Task: Create a sub task Gather and Analyse Requirements for the task  Improve app security and data encryption in the project TrendSetter , assign it to team member softage.6@softage.net and update the status of the sub task to  Off Track , set the priority of the sub task to High.
Action: Mouse moved to (75, 271)
Screenshot: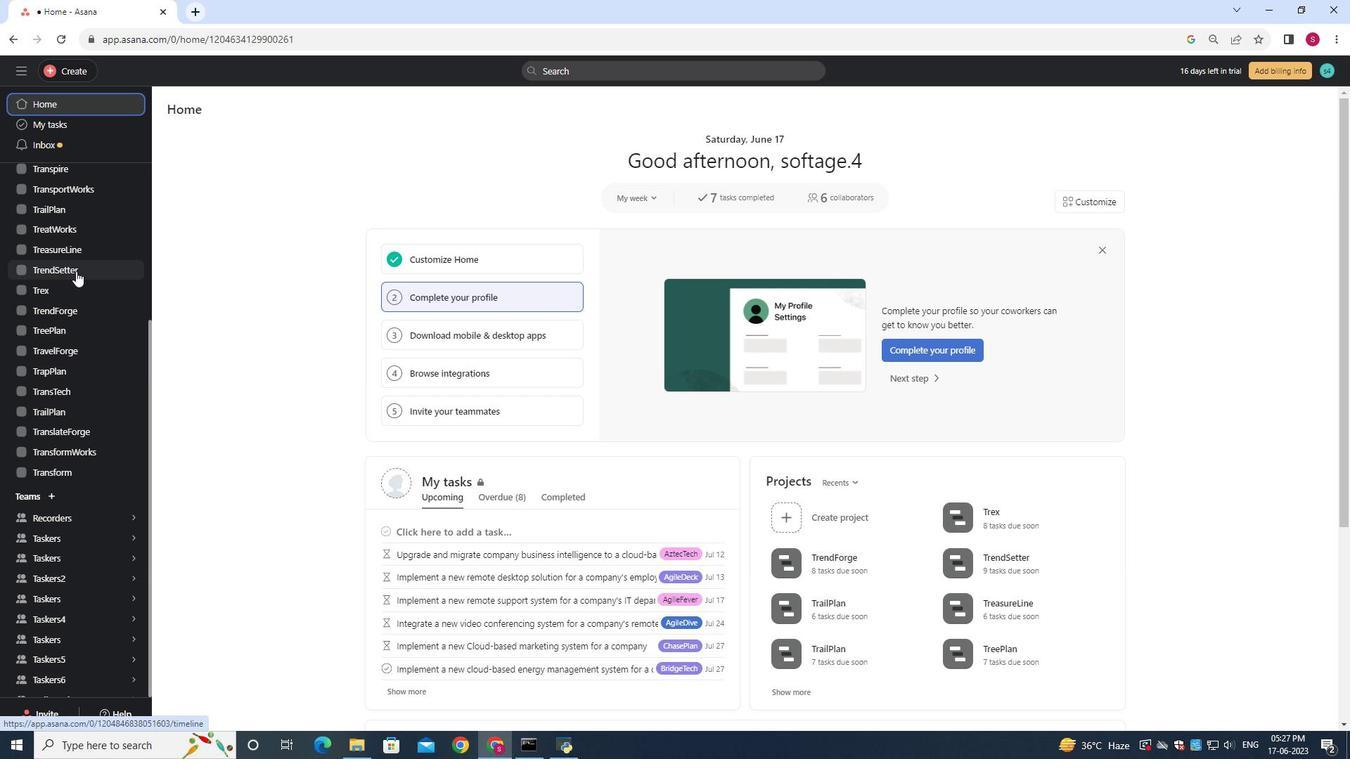 
Action: Mouse pressed left at (75, 271)
Screenshot: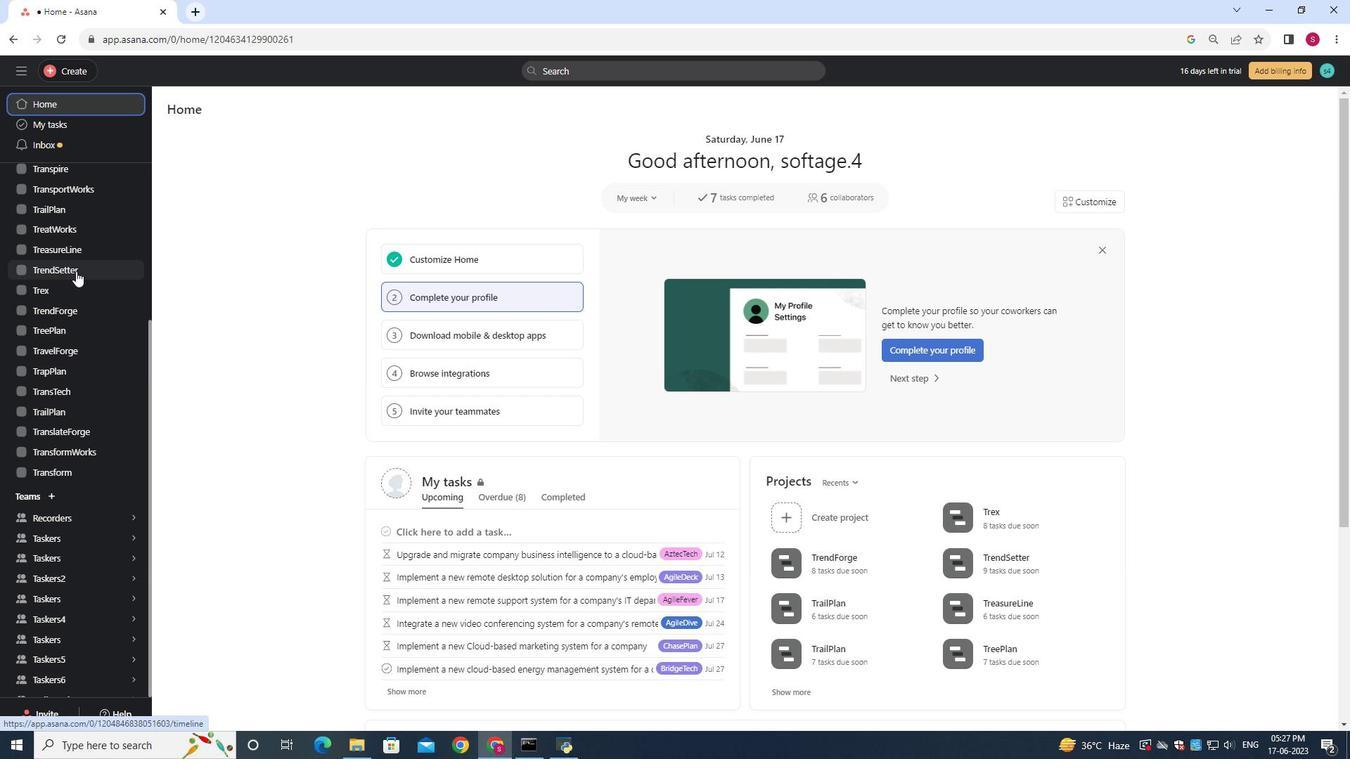 
Action: Mouse moved to (505, 309)
Screenshot: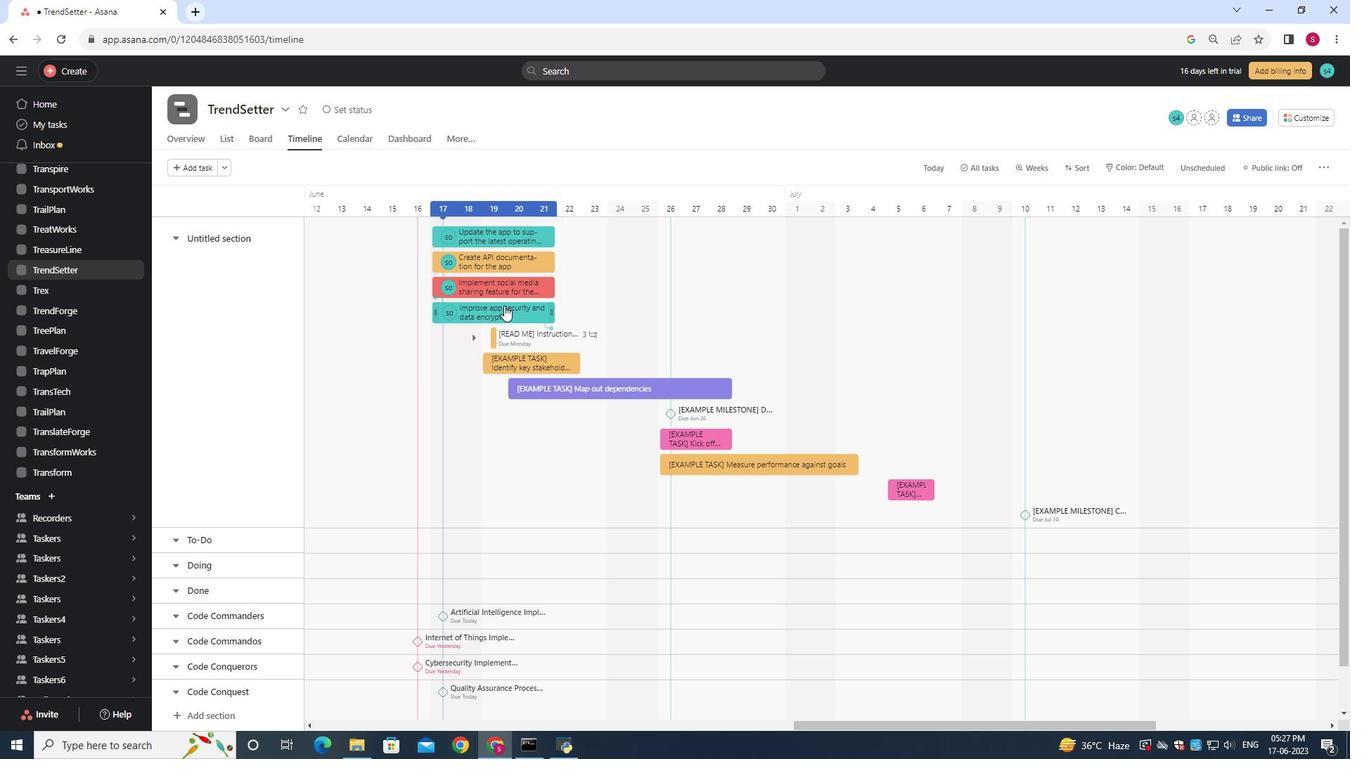
Action: Mouse pressed left at (505, 309)
Screenshot: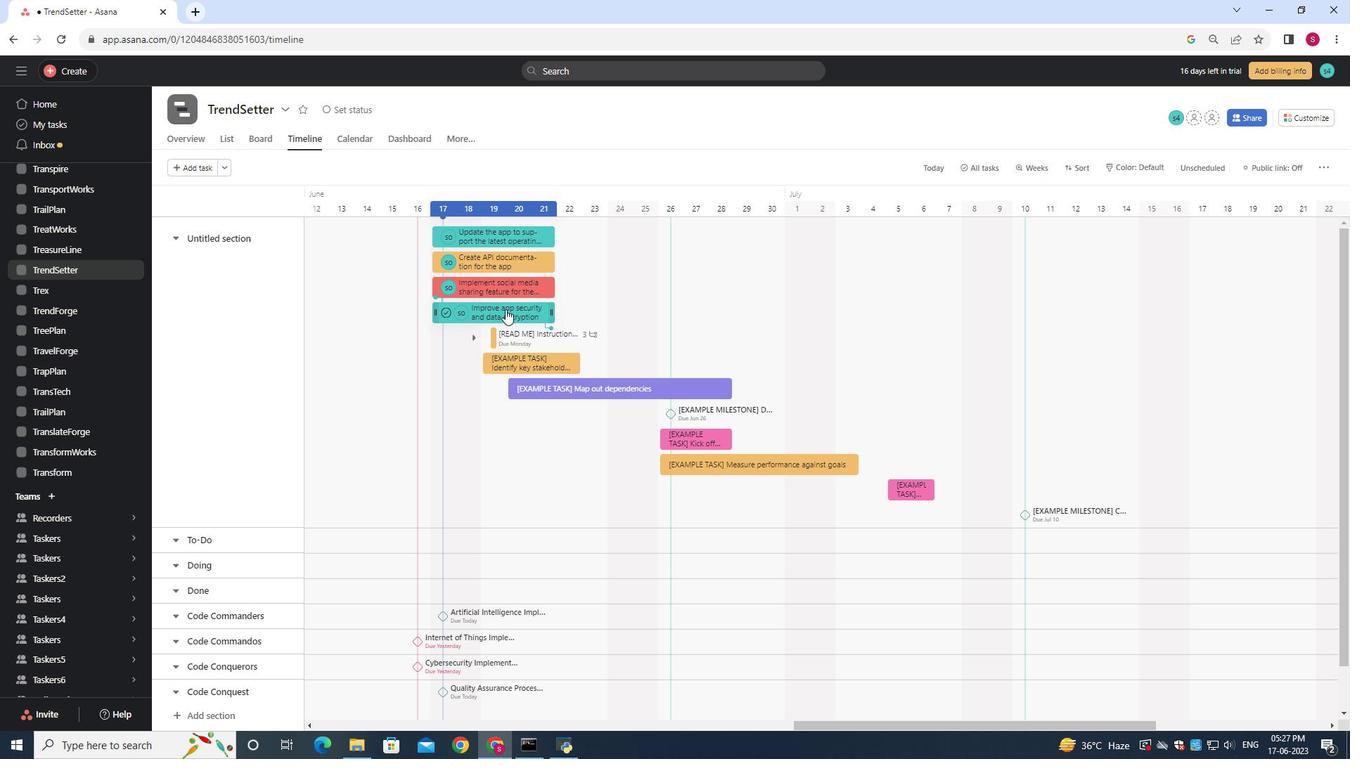 
Action: Mouse moved to (1083, 384)
Screenshot: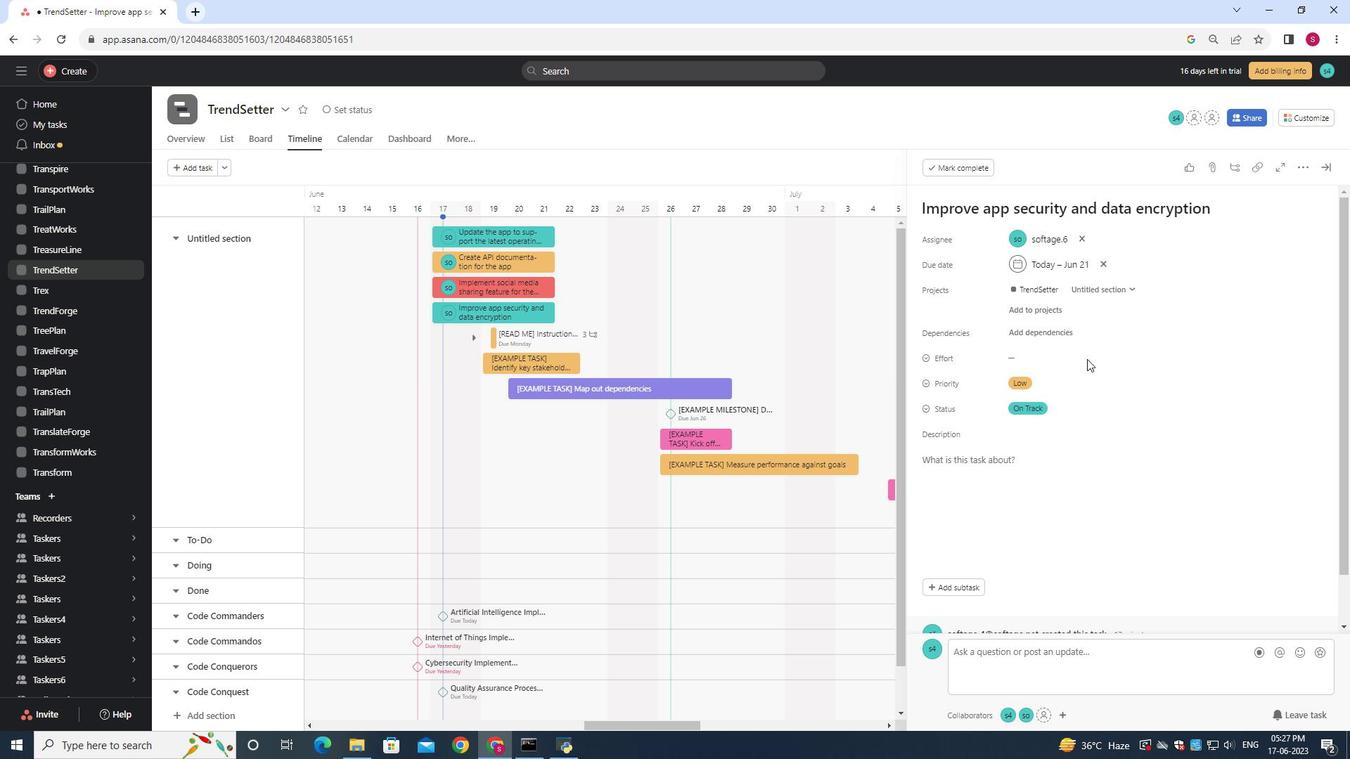 
Action: Mouse scrolled (1083, 383) with delta (0, 0)
Screenshot: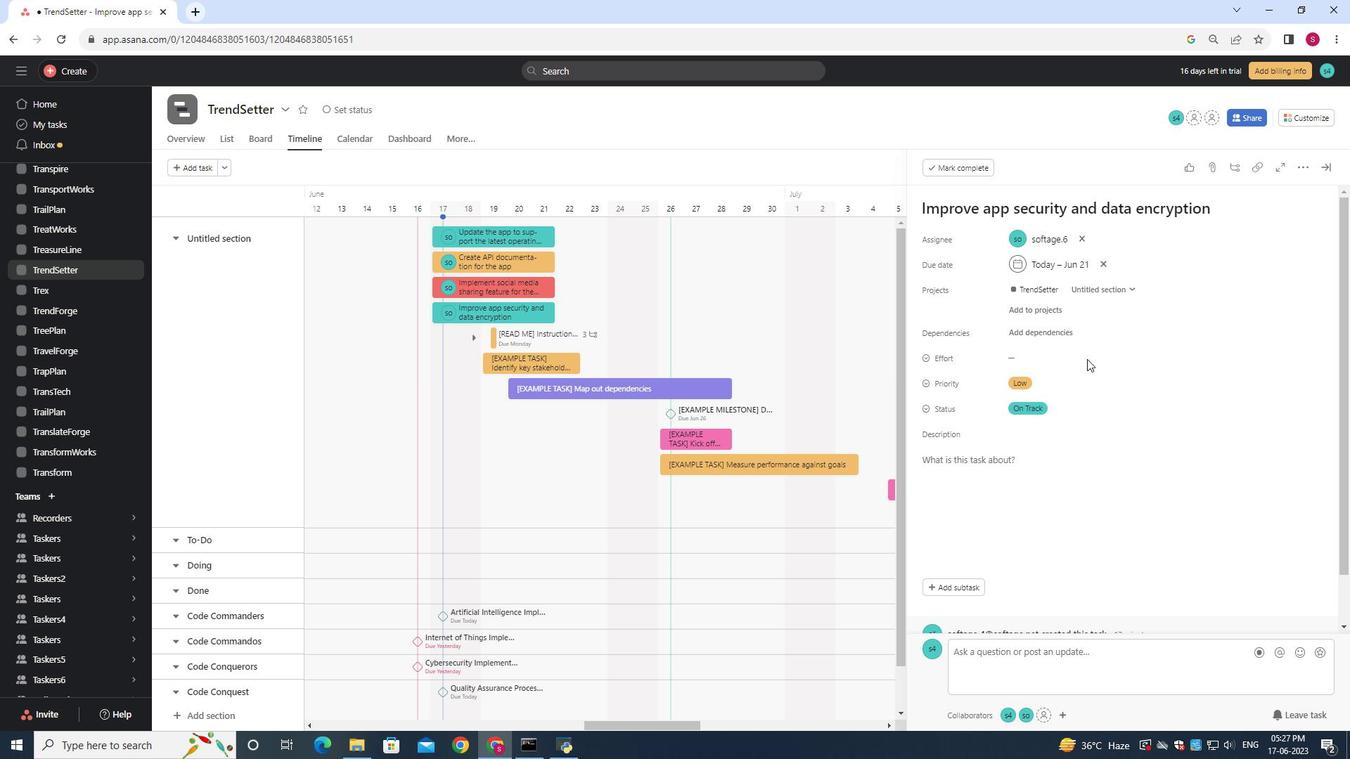 
Action: Mouse moved to (1082, 389)
Screenshot: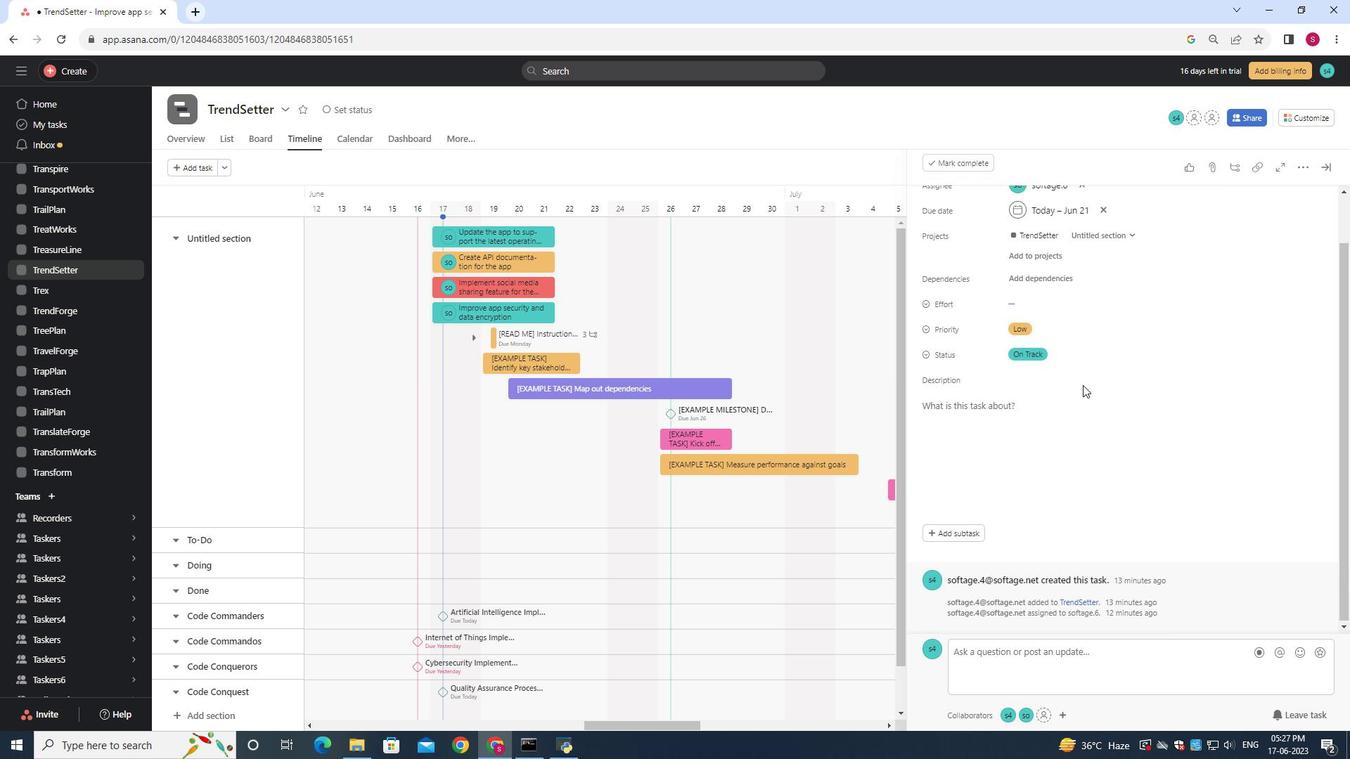 
Action: Mouse scrolled (1083, 386) with delta (0, 0)
Screenshot: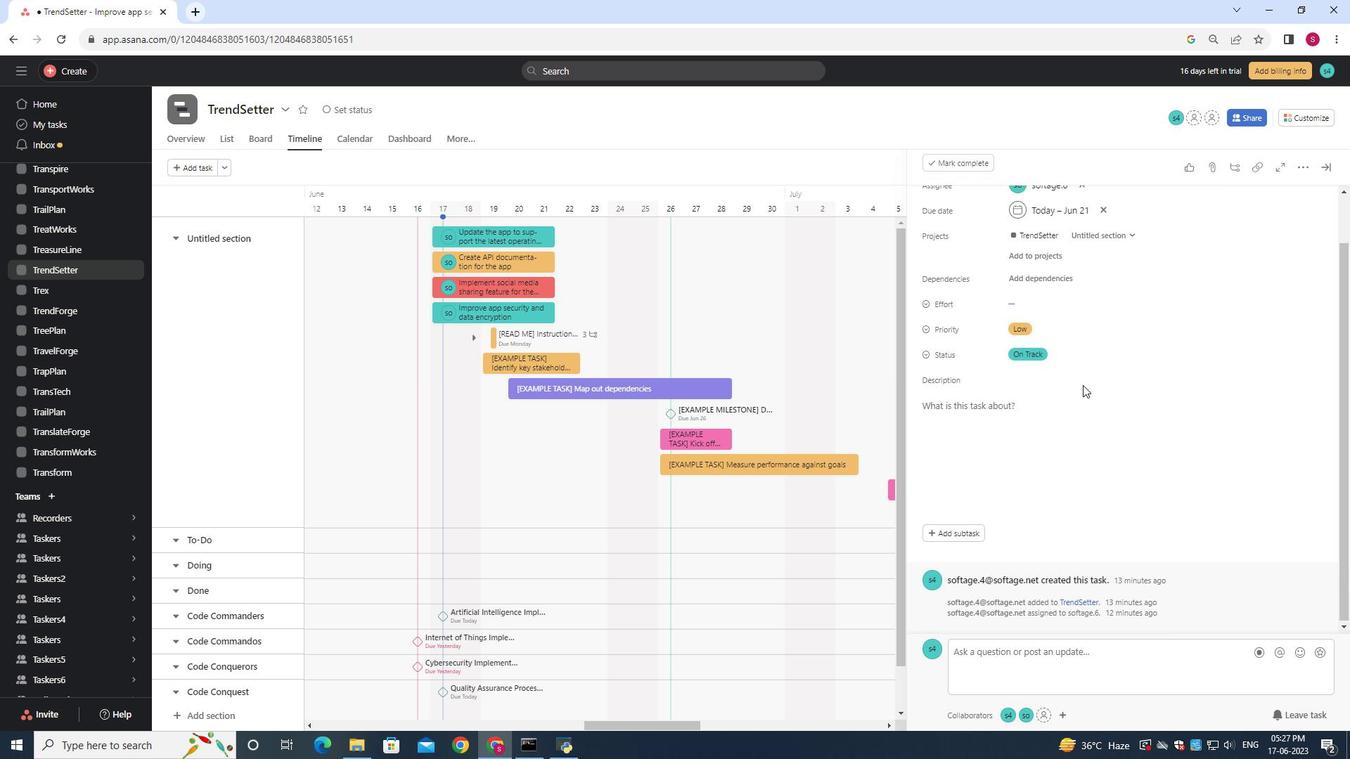 
Action: Mouse moved to (1082, 389)
Screenshot: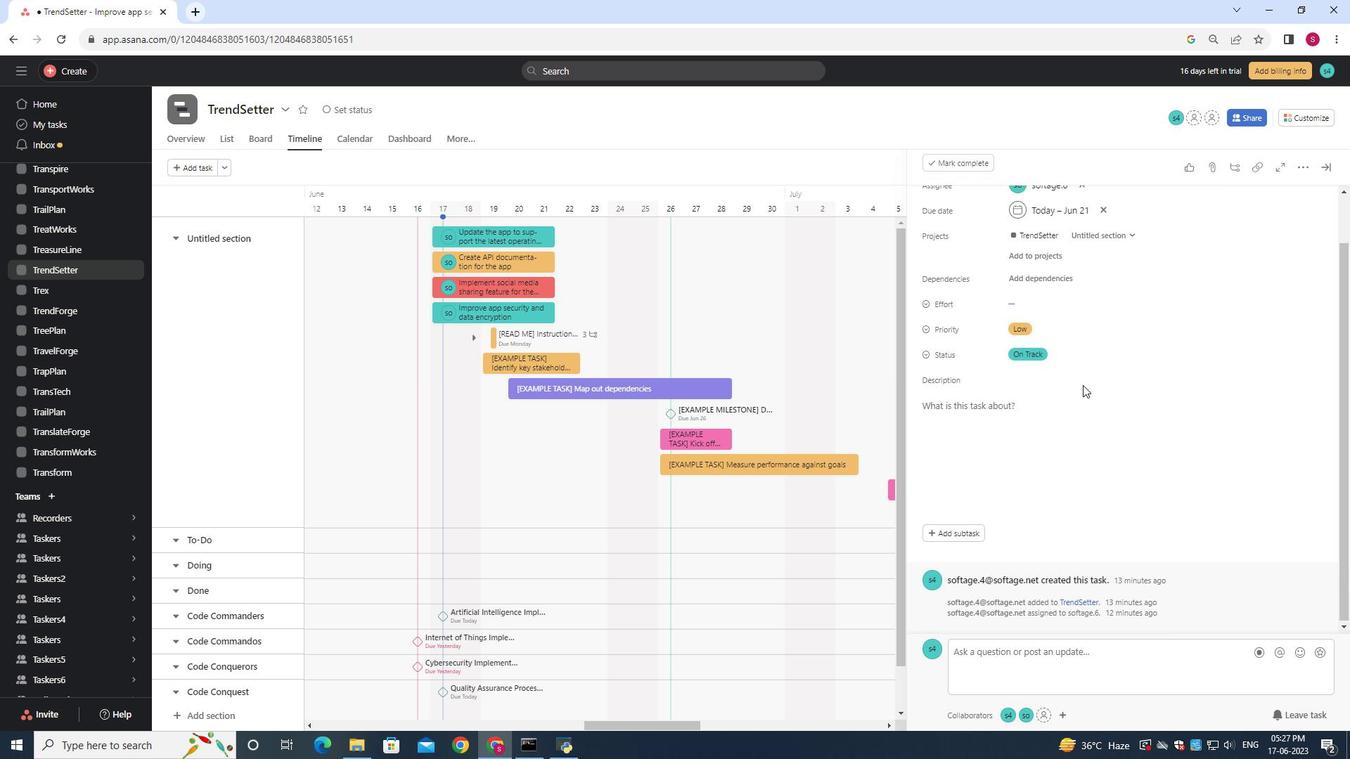 
Action: Mouse scrolled (1082, 388) with delta (0, 0)
Screenshot: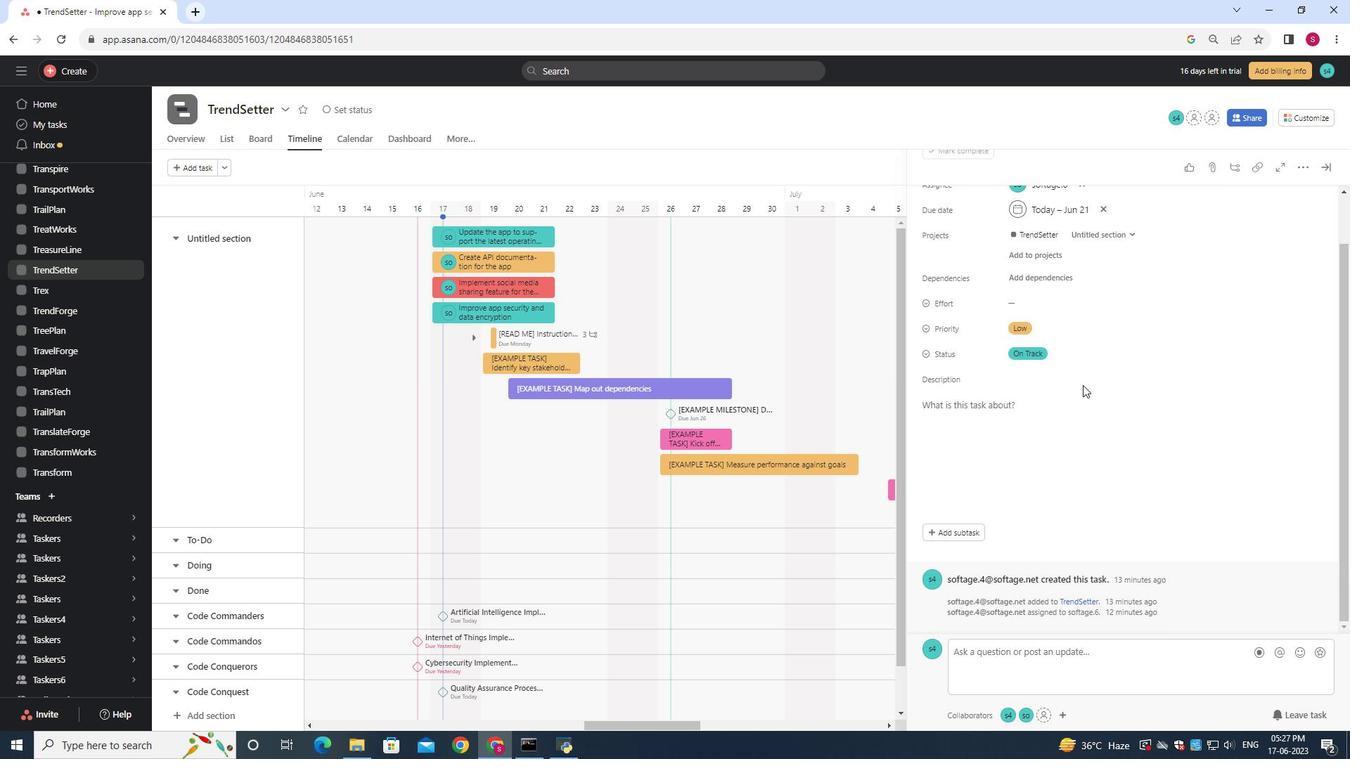 
Action: Mouse moved to (1081, 389)
Screenshot: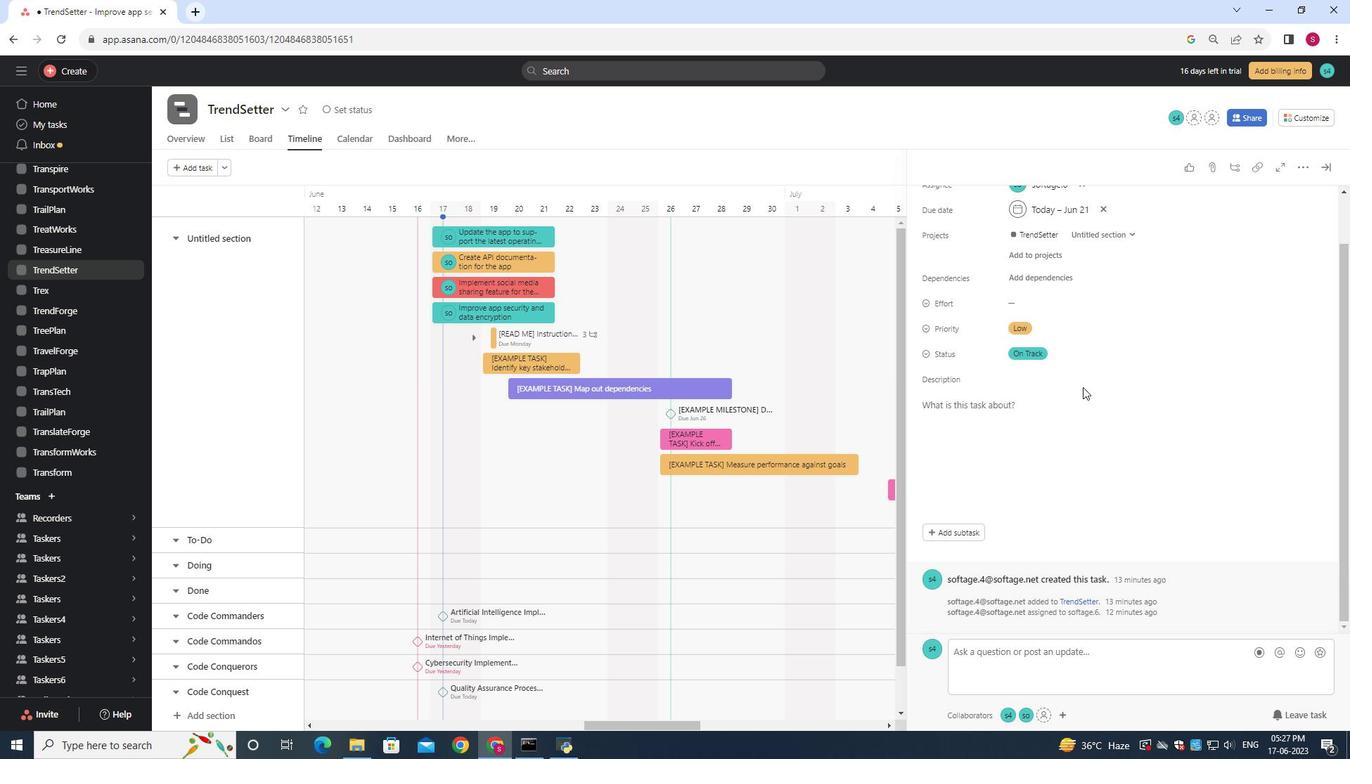 
Action: Mouse scrolled (1082, 388) with delta (0, 0)
Screenshot: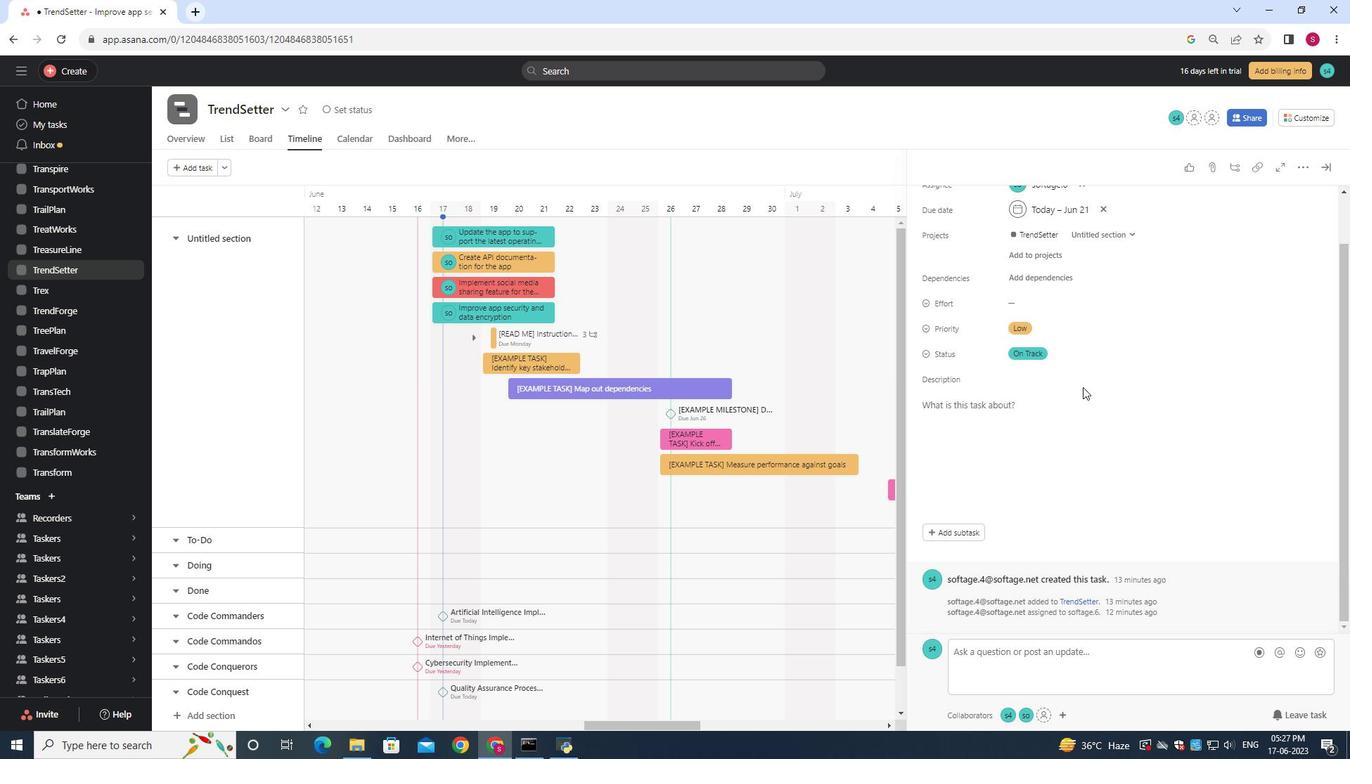 
Action: Mouse moved to (1081, 389)
Screenshot: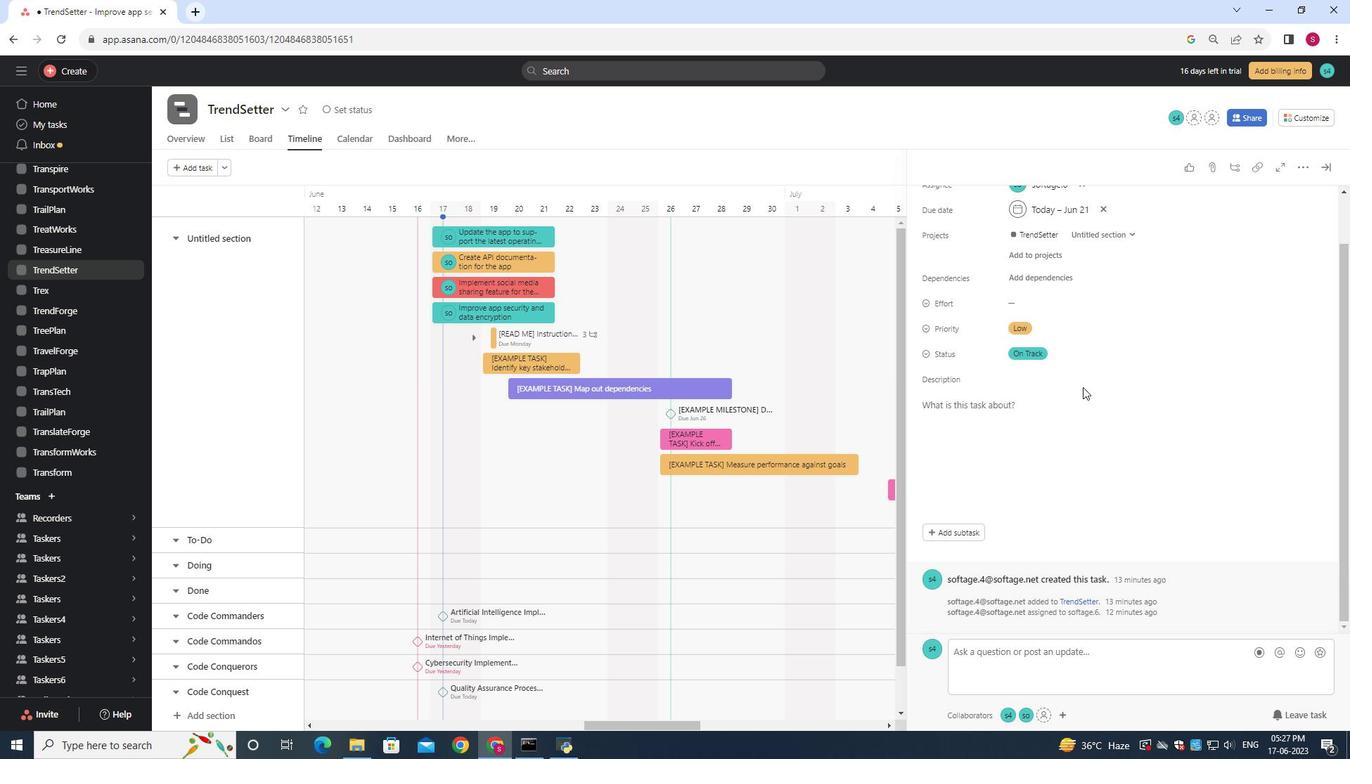 
Action: Mouse scrolled (1081, 389) with delta (0, 0)
Screenshot: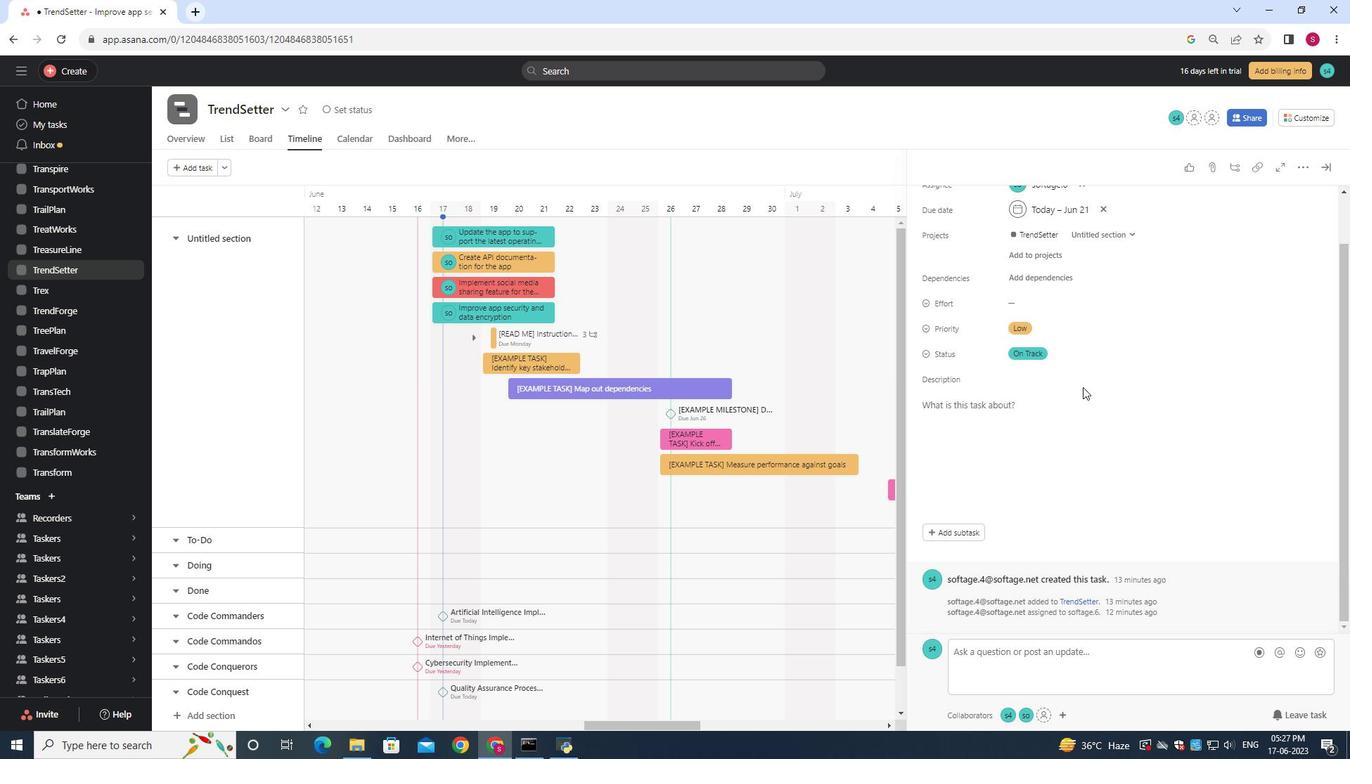 
Action: Mouse moved to (1068, 412)
Screenshot: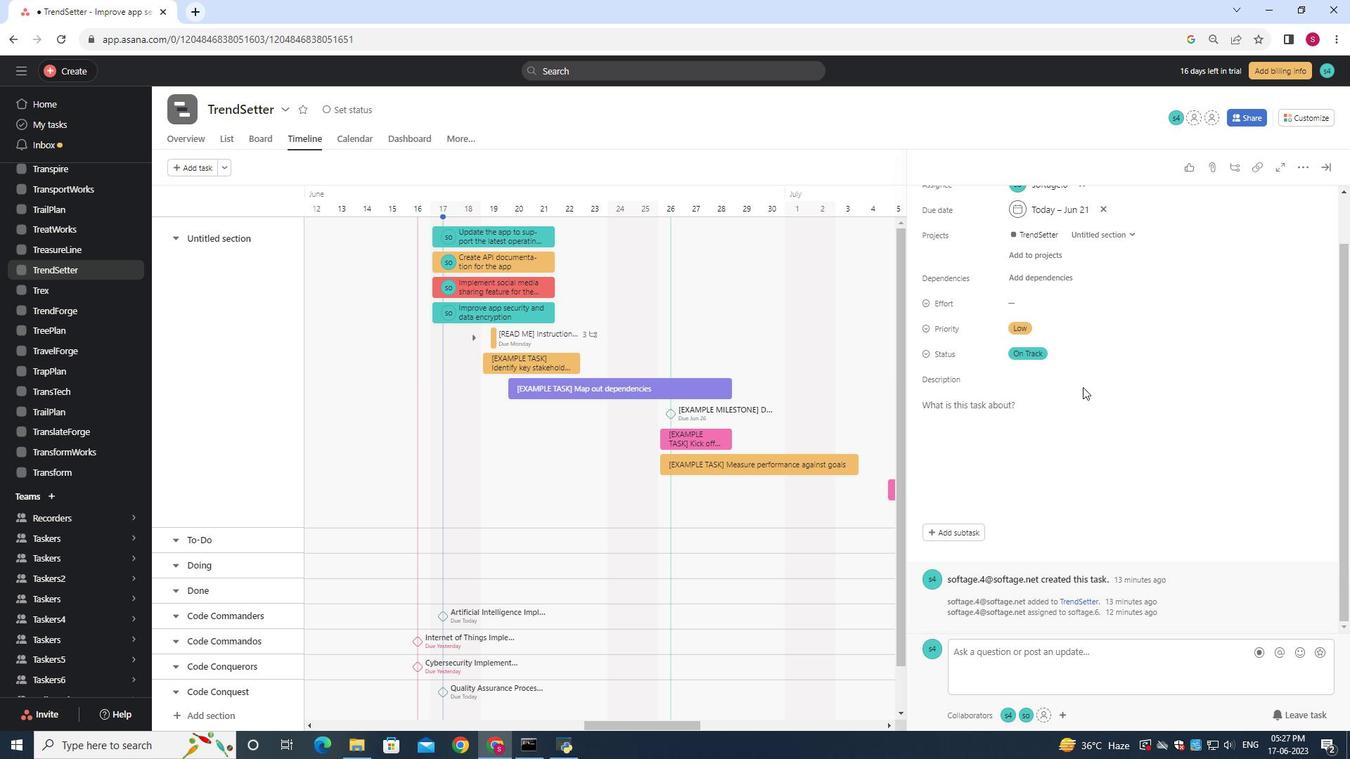 
Action: Mouse scrolled (1081, 389) with delta (0, 0)
Screenshot: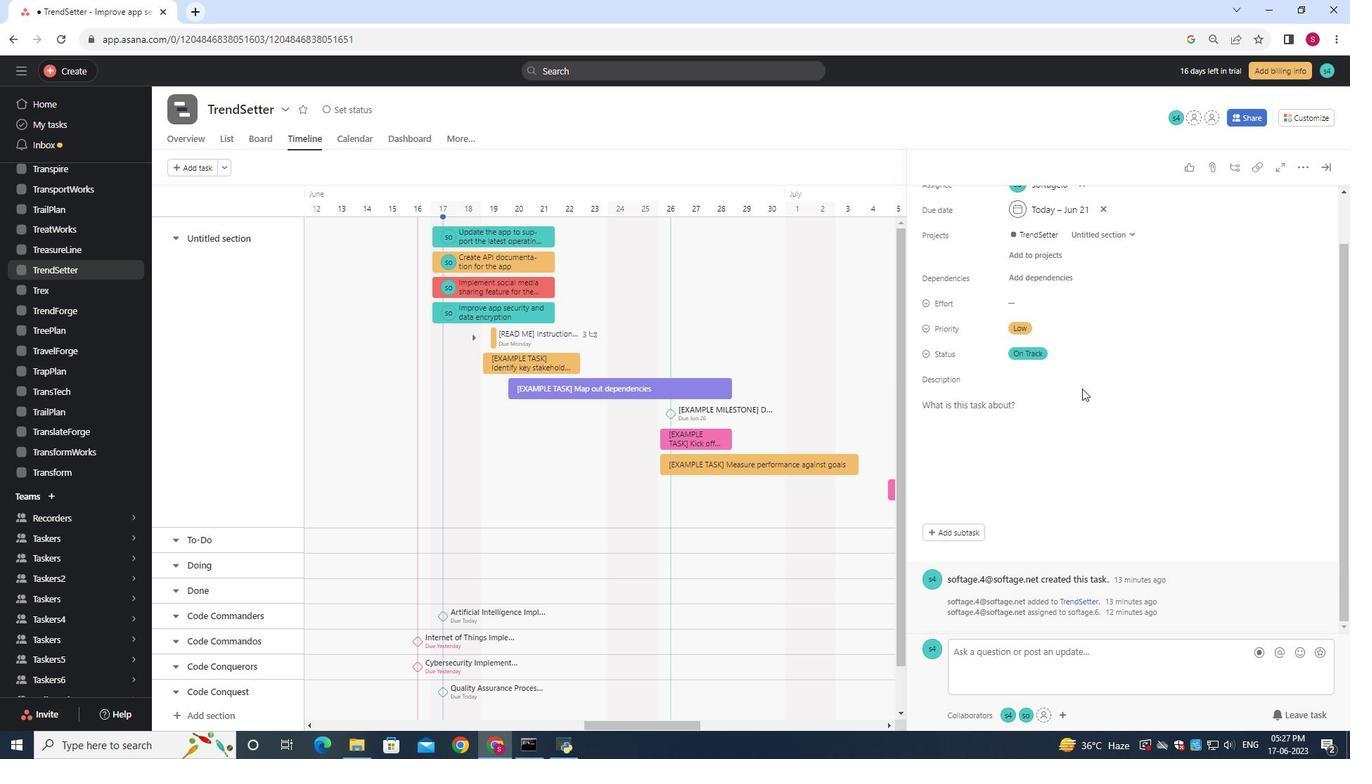 
Action: Mouse moved to (1056, 466)
Screenshot: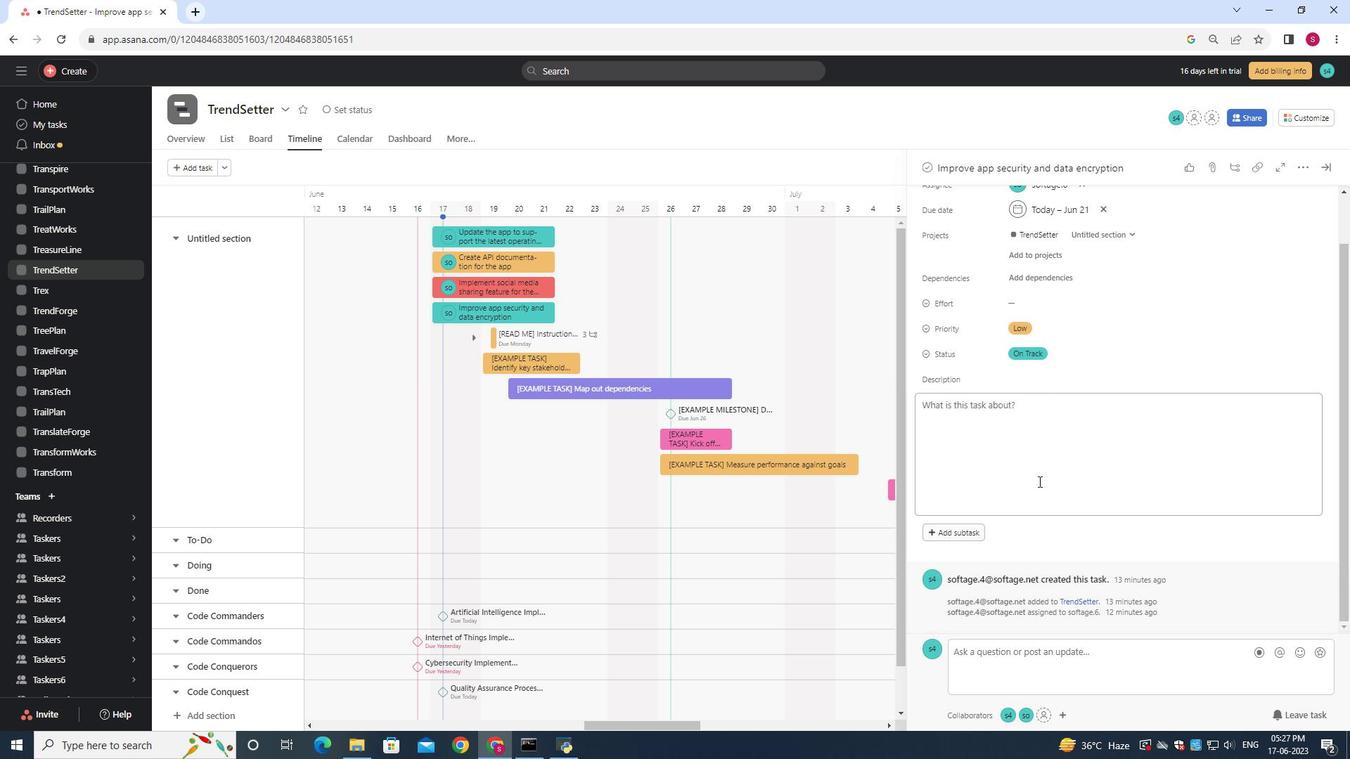 
Action: Mouse scrolled (1056, 467) with delta (0, 0)
Screenshot: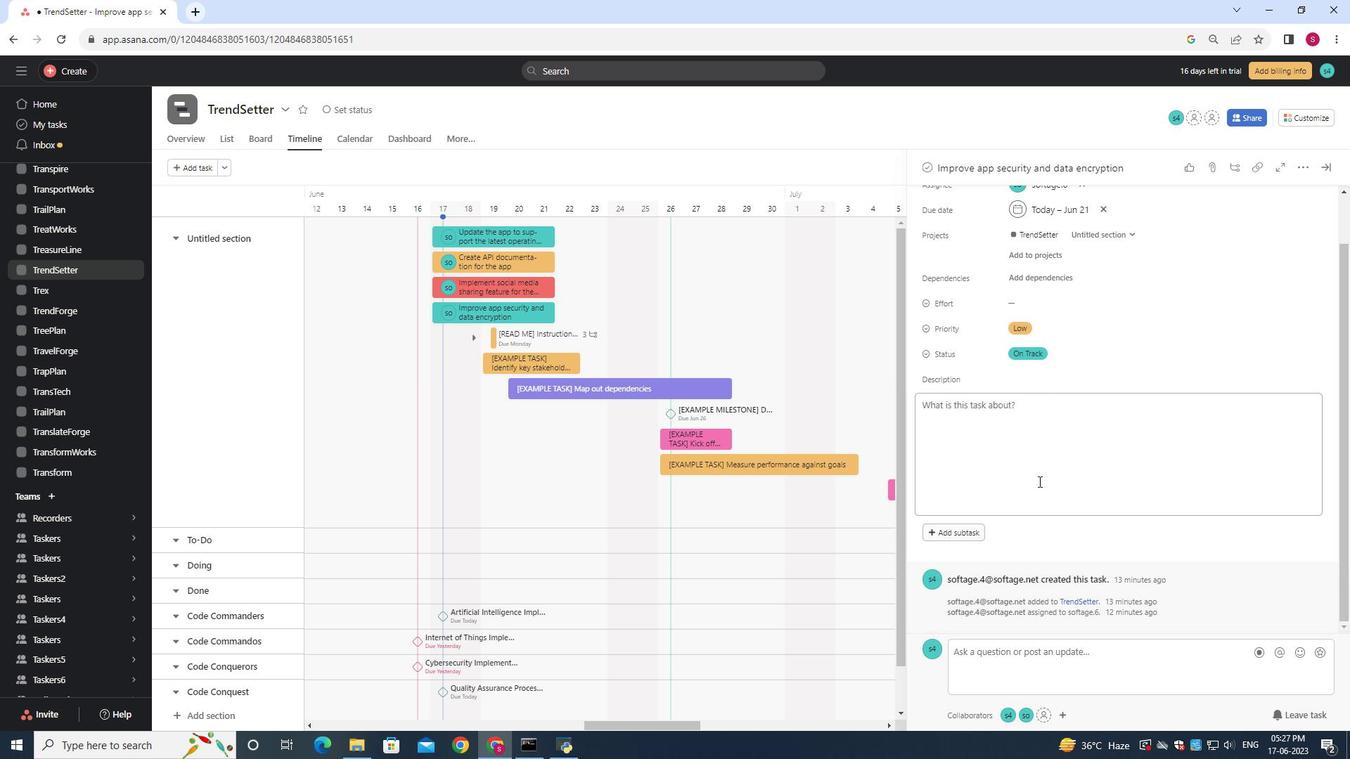 
Action: Mouse moved to (1057, 465)
Screenshot: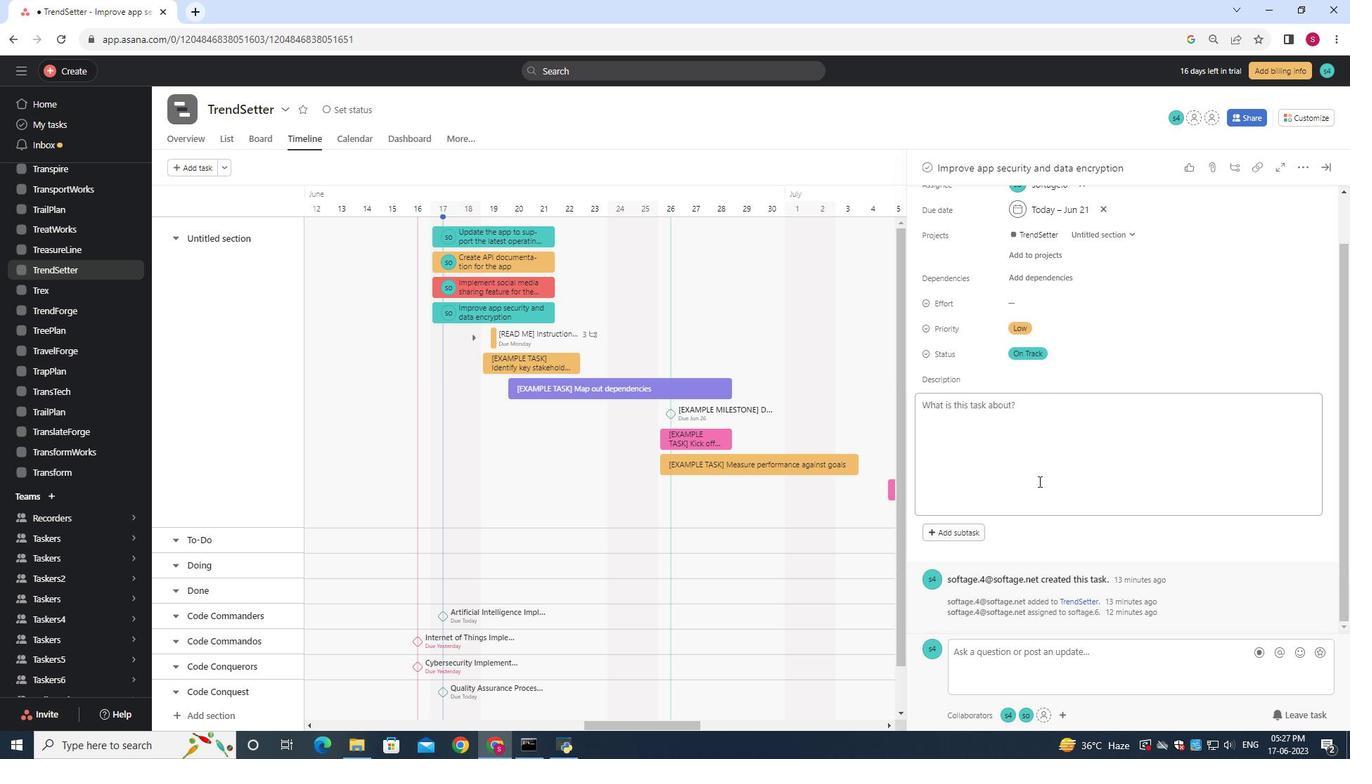 
Action: Mouse scrolled (1057, 466) with delta (0, 0)
Screenshot: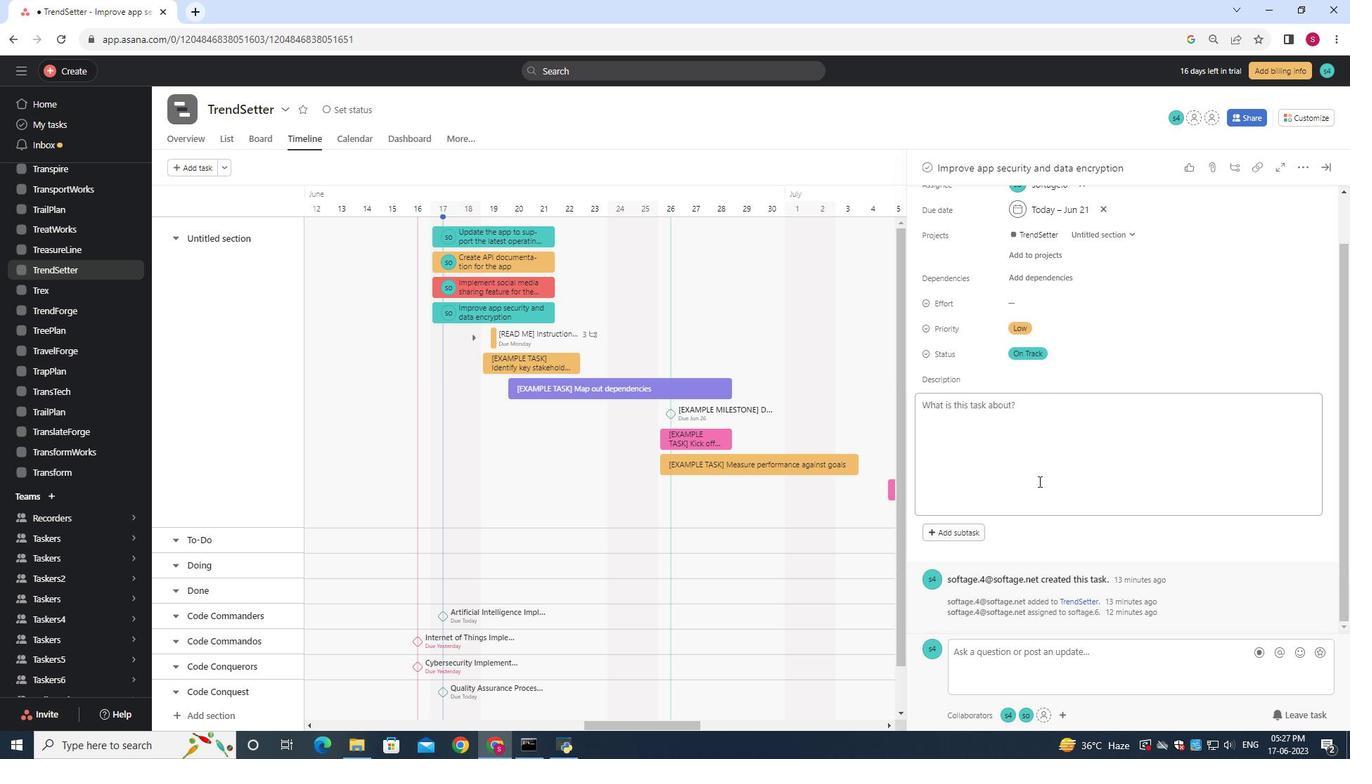
Action: Mouse moved to (1057, 464)
Screenshot: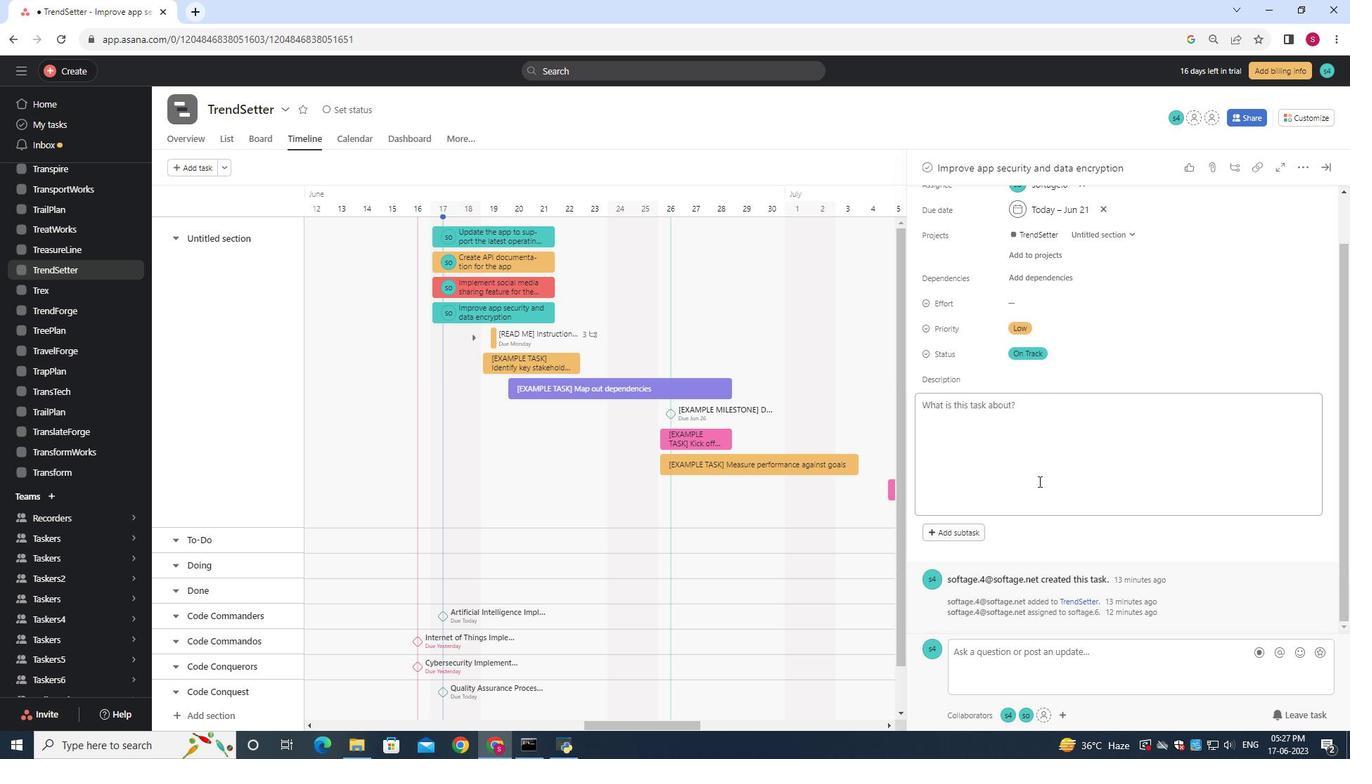 
Action: Mouse scrolled (1057, 465) with delta (0, 0)
Screenshot: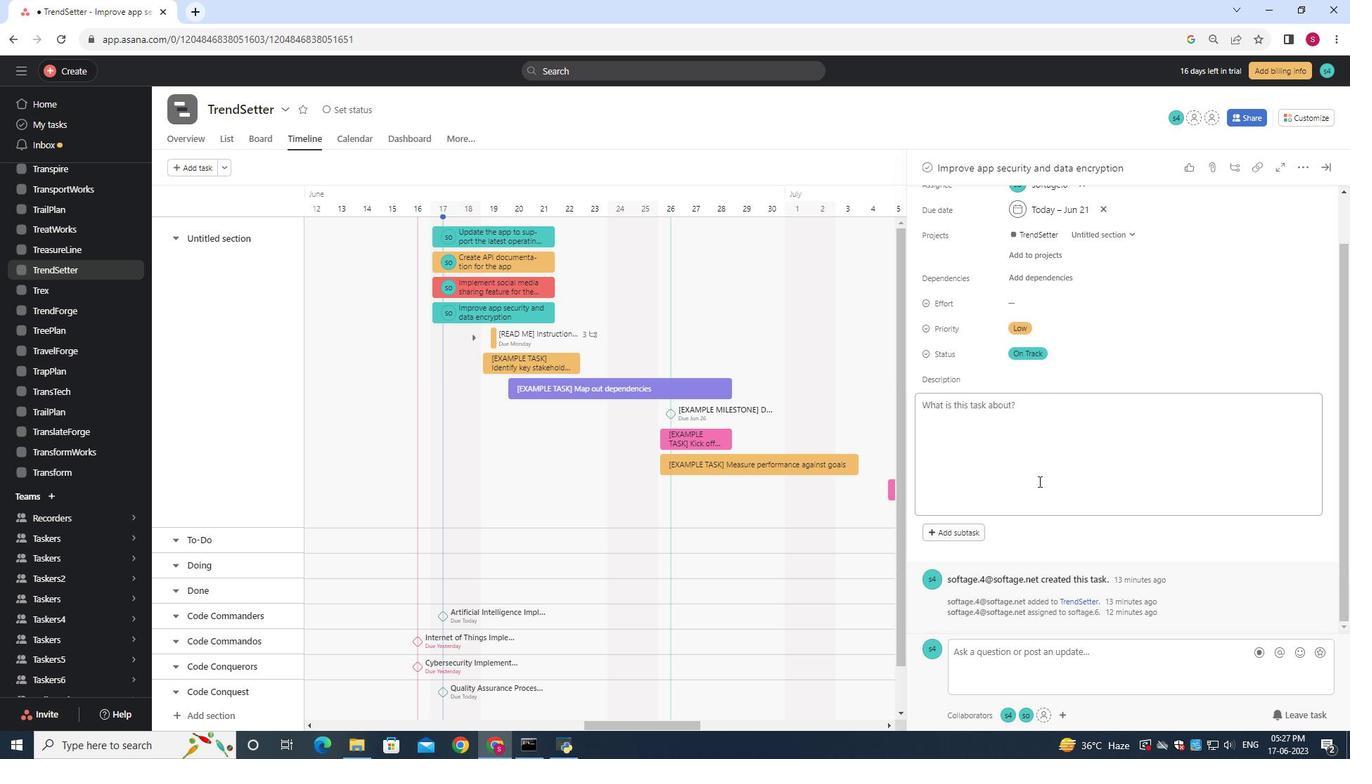
Action: Mouse moved to (1057, 462)
Screenshot: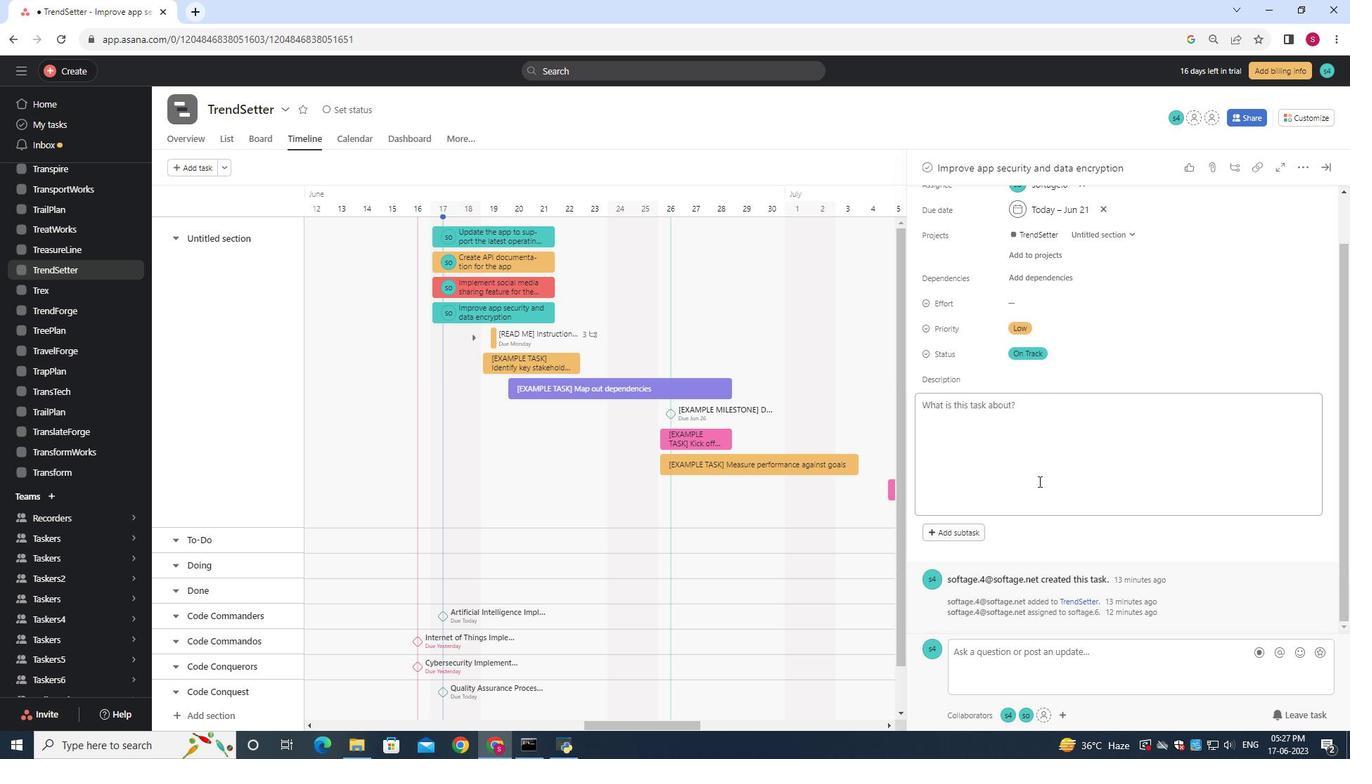 
Action: Mouse scrolled (1057, 463) with delta (0, 0)
Screenshot: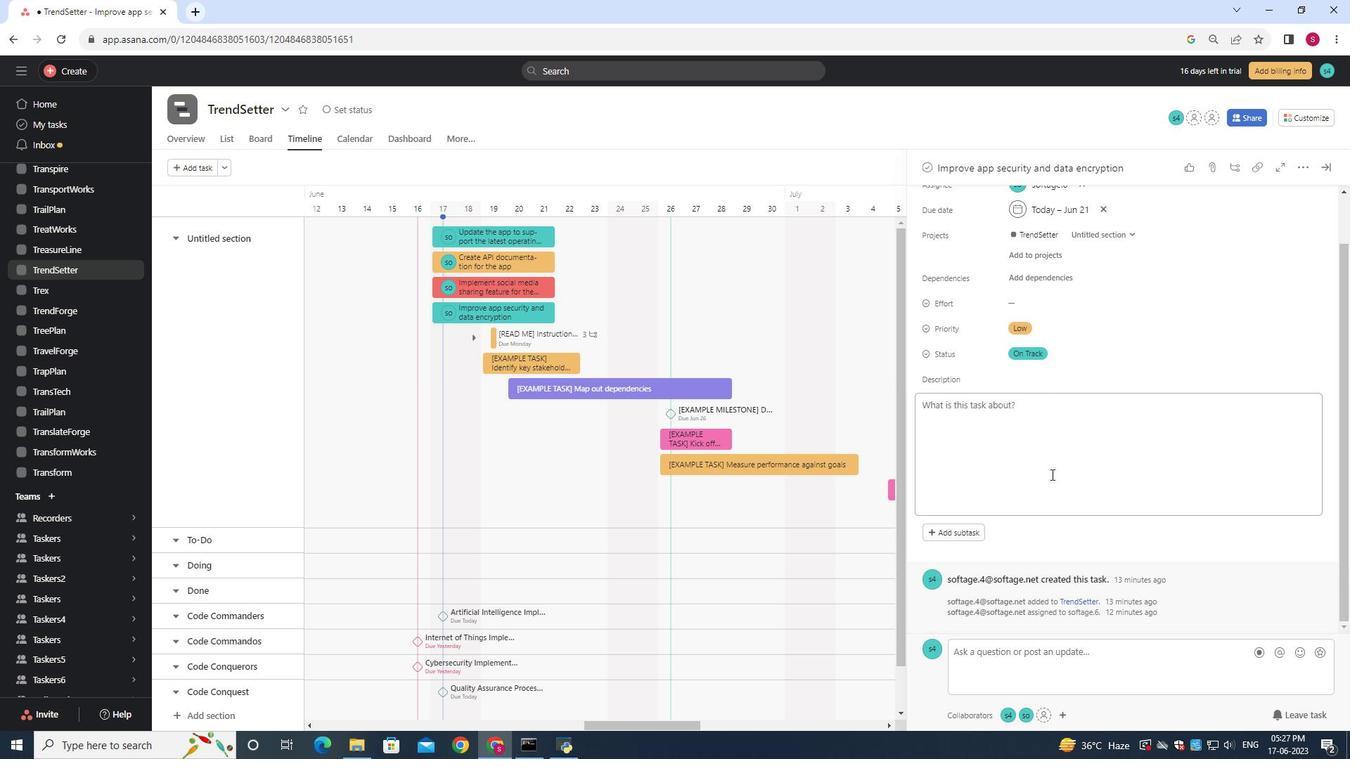 
Action: Mouse moved to (1057, 462)
Screenshot: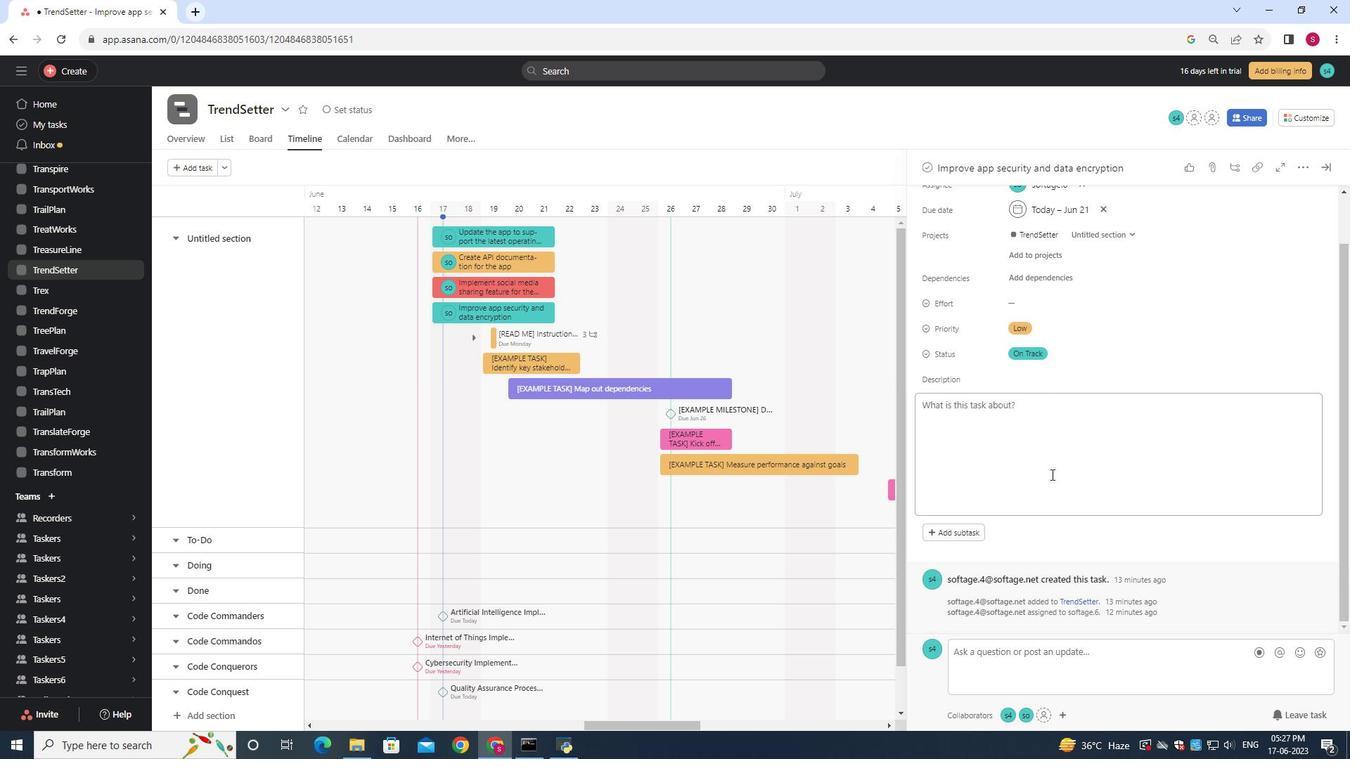 
Action: Mouse scrolled (1057, 462) with delta (0, 0)
Screenshot: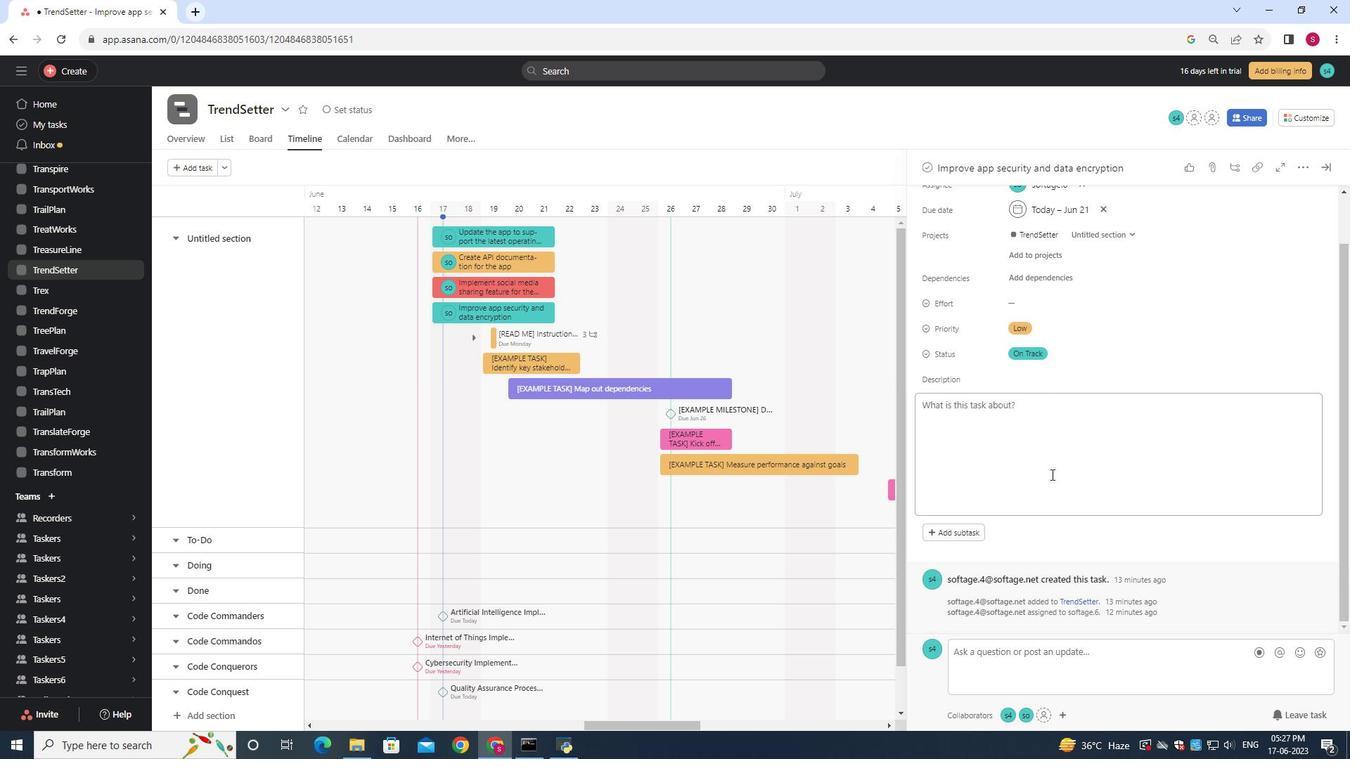 
Action: Mouse scrolled (1057, 462) with delta (0, 0)
Screenshot: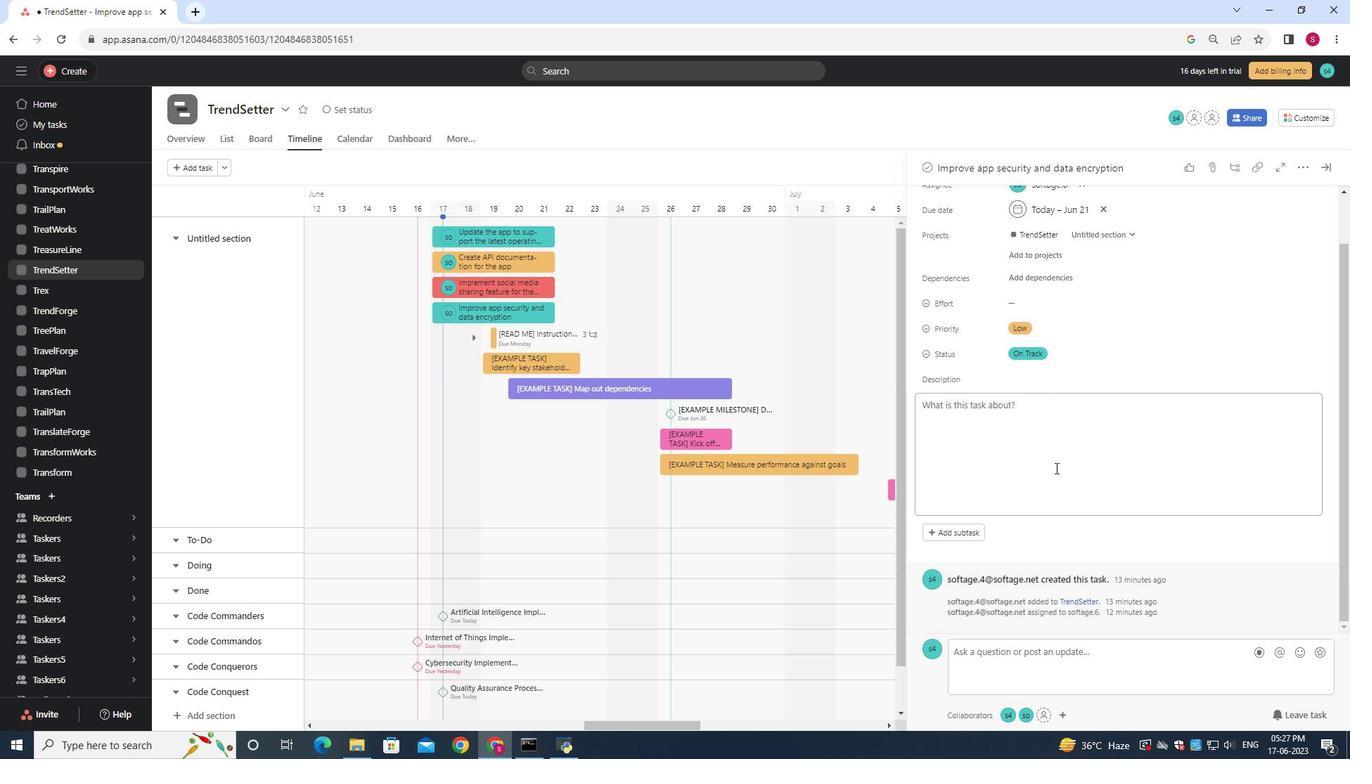 
Action: Mouse moved to (957, 588)
Screenshot: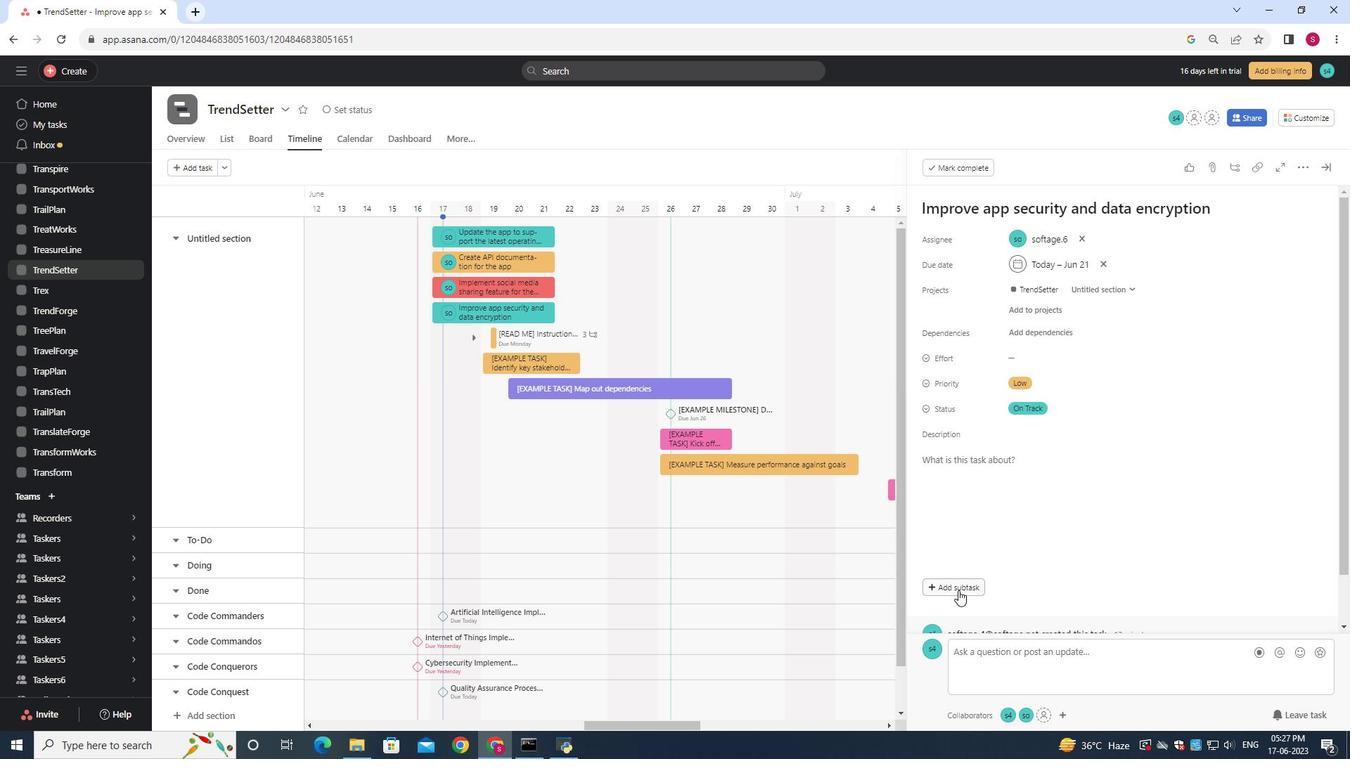 
Action: Mouse pressed left at (957, 588)
Screenshot: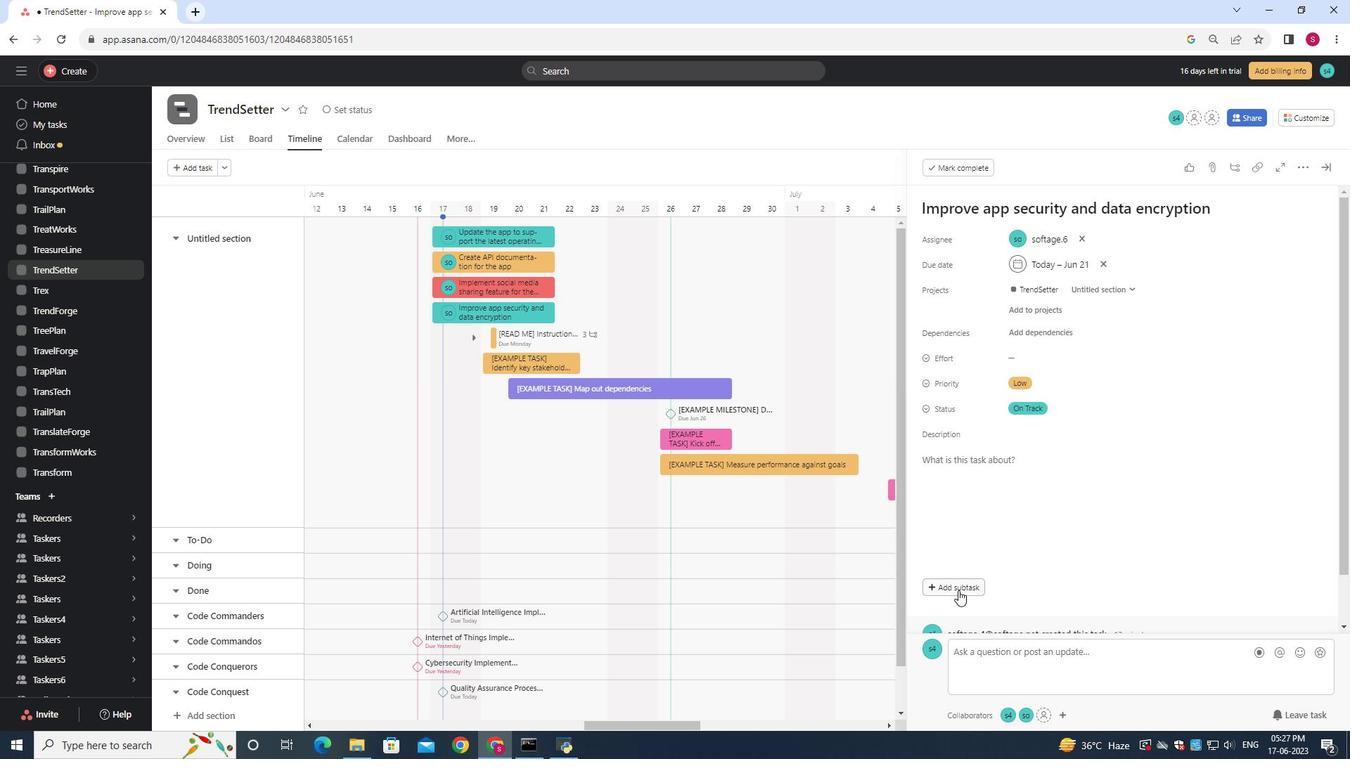 
Action: Mouse moved to (958, 588)
Screenshot: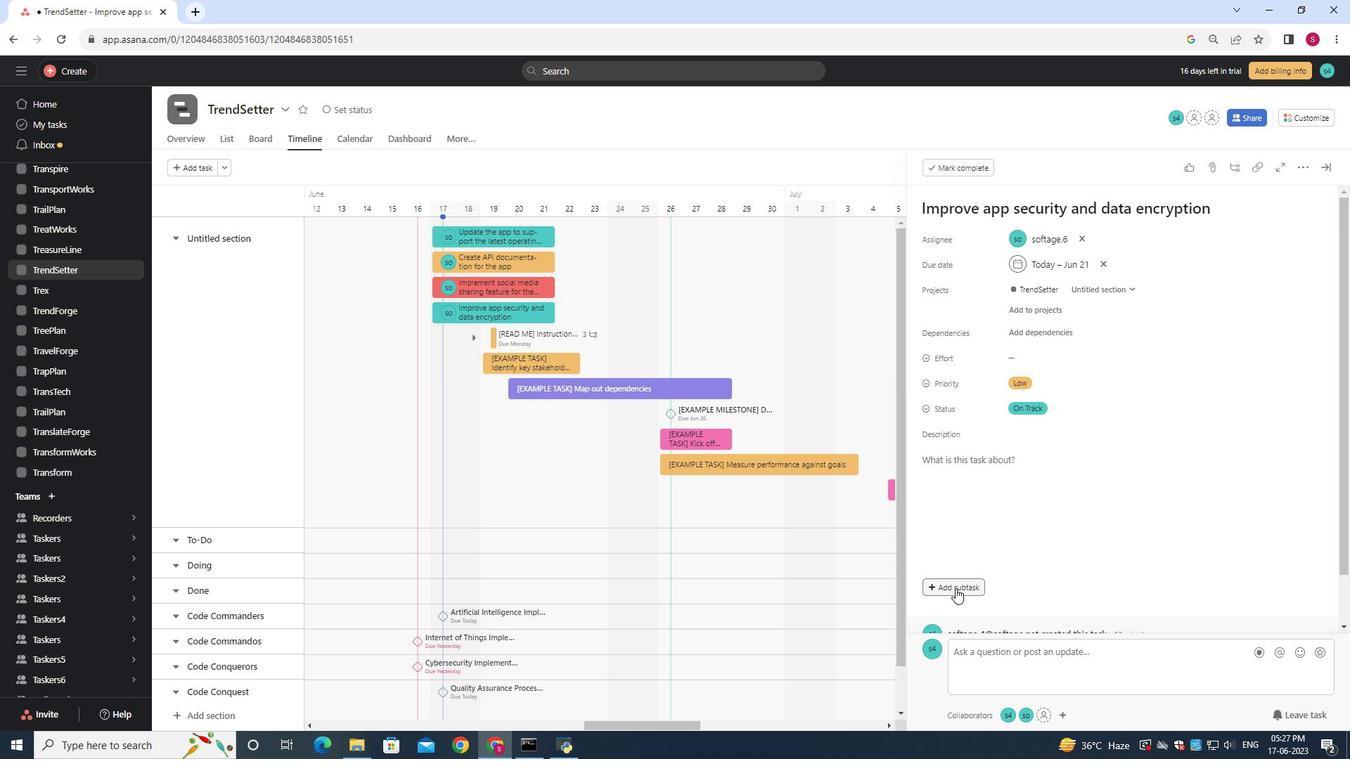 
Action: Key pressed <Key.shift><Key.shift><Key.shift><Key.shift><Key.shift><Key.shift><Key.shift><Key.shift><Key.shift><Key.shift><Key.shift><Key.shift><Key.shift><Key.shift><Key.shift><Key.shift><Key.shift><Key.shift><Key.shift><Key.shift><Key.shift><Key.shift><Key.shift><Key.shift><Key.shift><Key.shift><Key.shift><Key.shift><Key.shift><Key.shift><Key.shift><Key.shift><Key.shift><Key.shift><Key.shift><Key.shift><Key.shift><Key.shift><Key.shift><Key.shift><Key.shift><Key.shift><Key.shift><Key.shift><Key.shift><Key.shift><Key.shift><Key.shift><Key.shift><Key.shift><Key.shift><Key.shift><Key.shift><Key.shift><Key.shift><Key.shift><Key.shift><Key.shift><Key.shift><Key.shift><Key.shift><Key.shift><Key.shift><Key.shift><Key.shift><Key.shift><Key.shift><Key.shift><Key.shift>Gather<Key.space>and<Key.space><Key.shift><Key.shift><Key.shift><Key.shift><Key.shift><Key.shift><Key.shift><Key.shift><Key.shift><Key.shift><Key.shift><Key.shift><Key.shift><Key.shift><Key.shift><Key.shift><Key.shift><Key.shift><Key.shift><Key.shift><Key.shift><Key.shift><Key.shift><Key.shift><Key.shift><Key.shift><Key.shift><Key.shift><Key.shift><Key.shift><Key.shift><Key.shift><Key.shift><Key.shift><Key.shift><Key.shift><Key.shift><Key.shift>Analyse<Key.space><Key.shift>Requirements
Screenshot: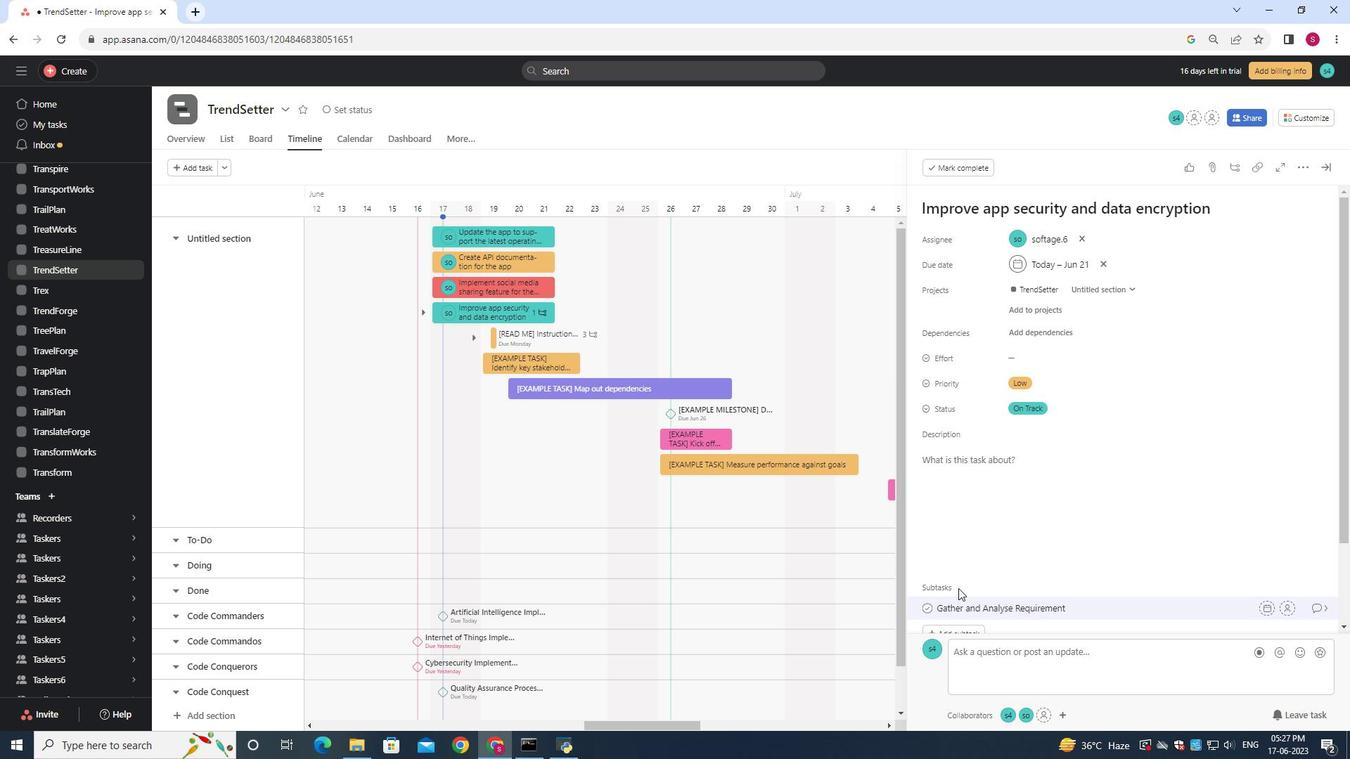 
Action: Mouse moved to (1074, 601)
Screenshot: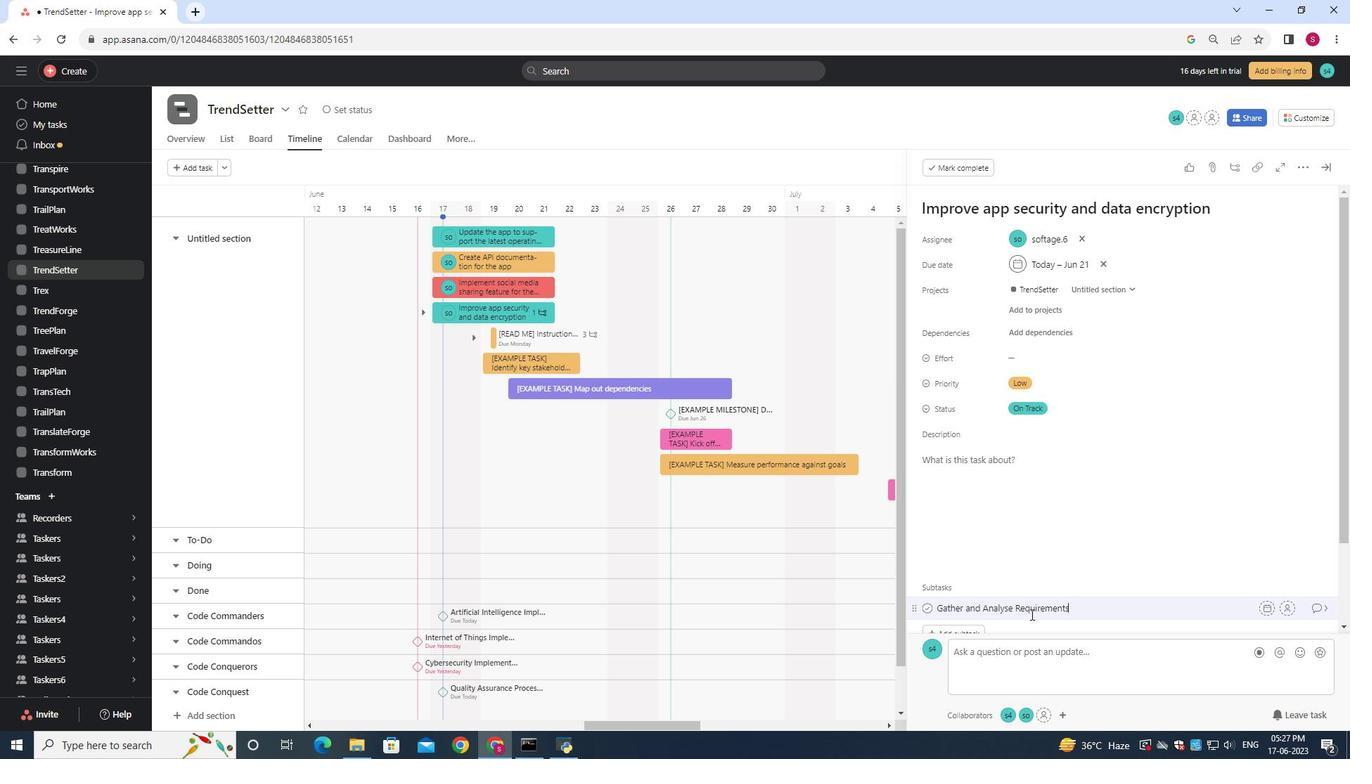 
Action: Mouse scrolled (1074, 600) with delta (0, 0)
Screenshot: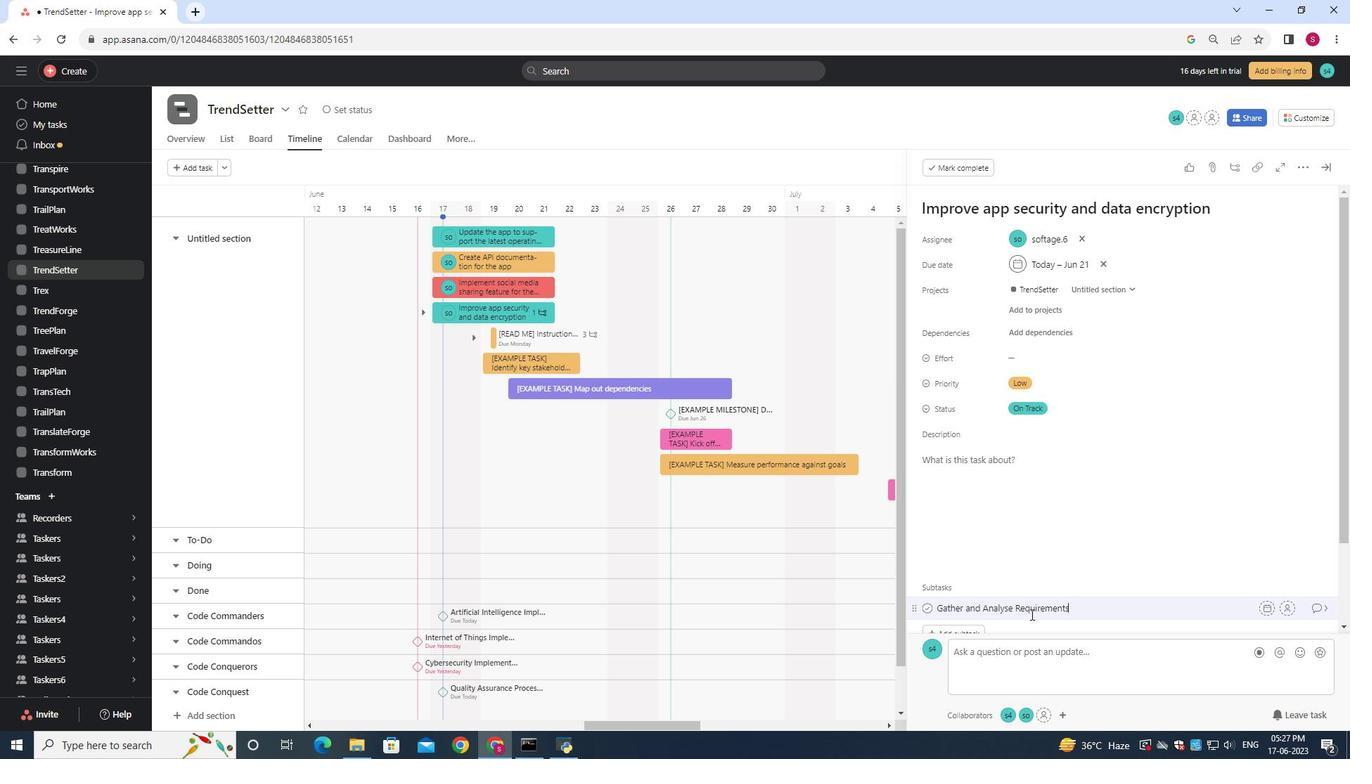 
Action: Mouse moved to (1284, 535)
Screenshot: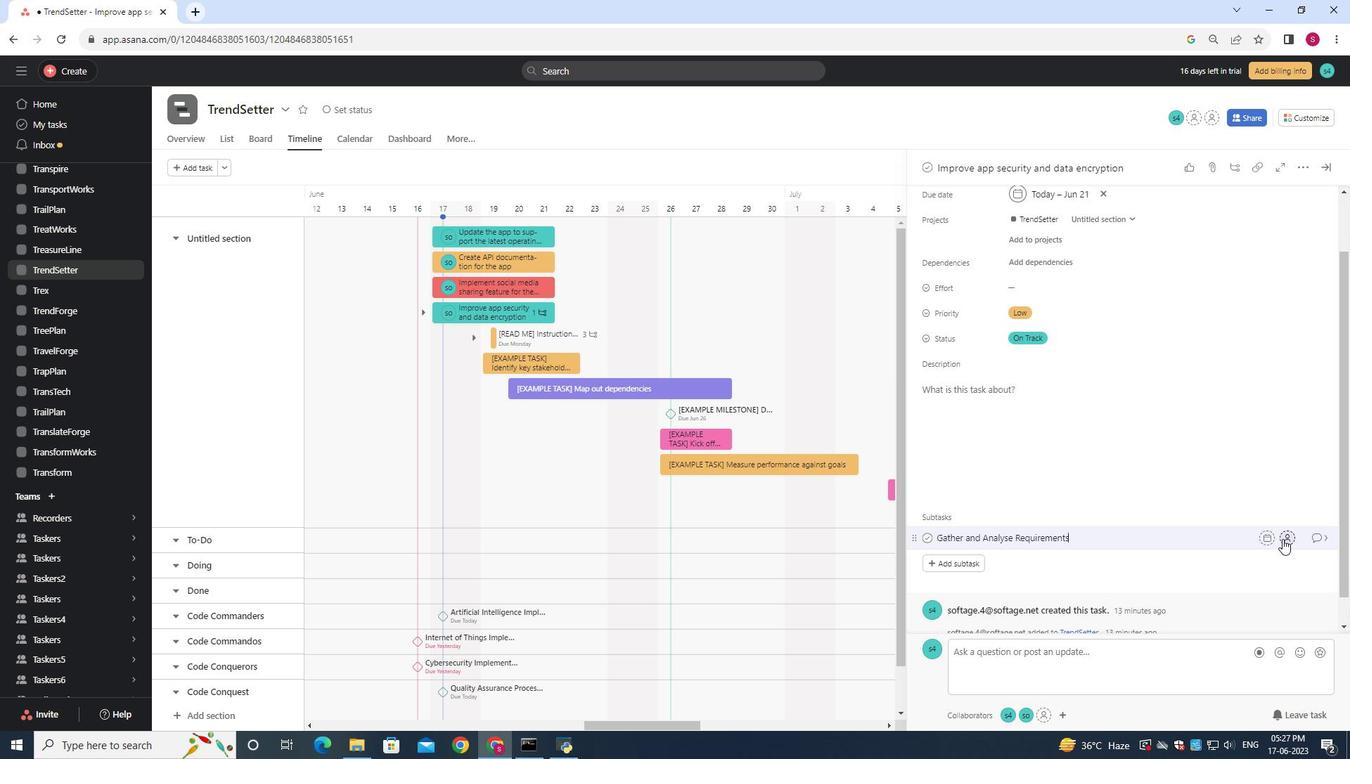 
Action: Mouse pressed left at (1284, 535)
Screenshot: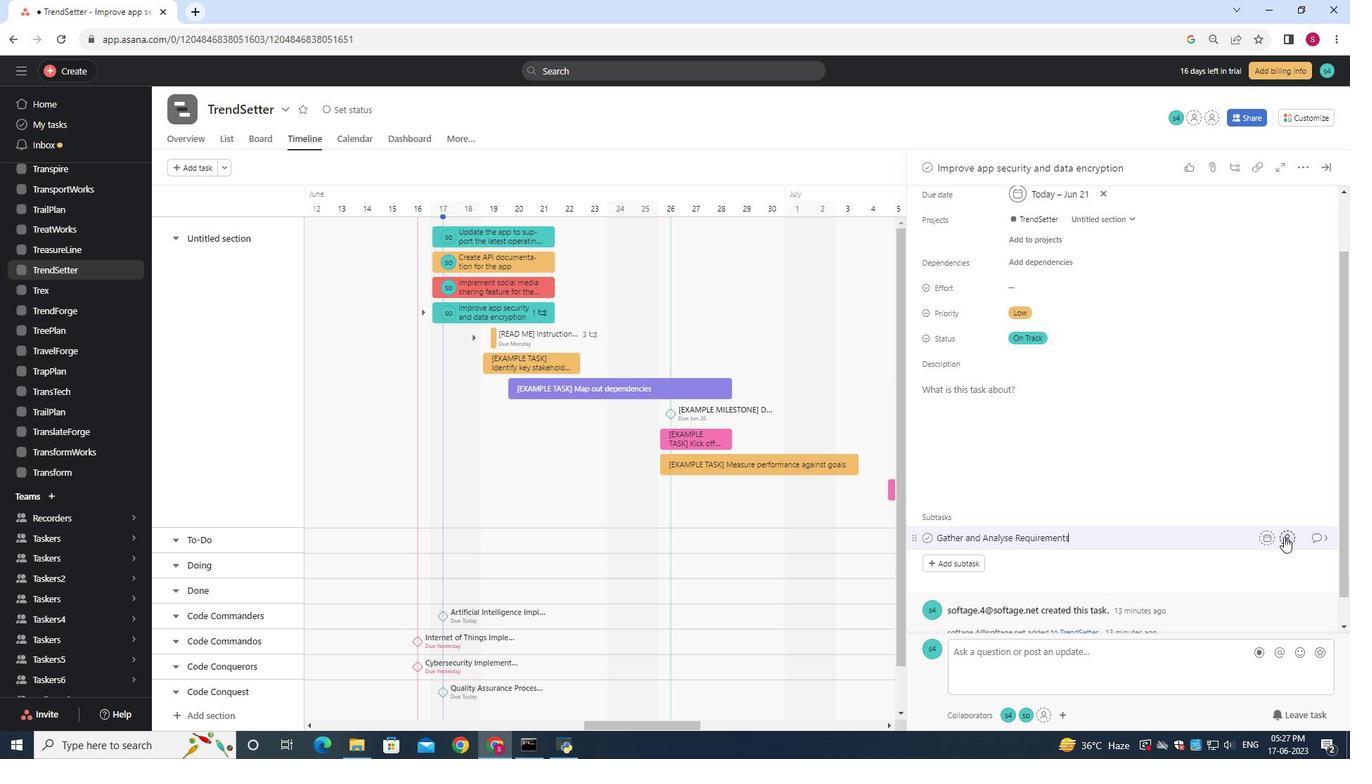 
Action: Mouse moved to (1284, 535)
Screenshot: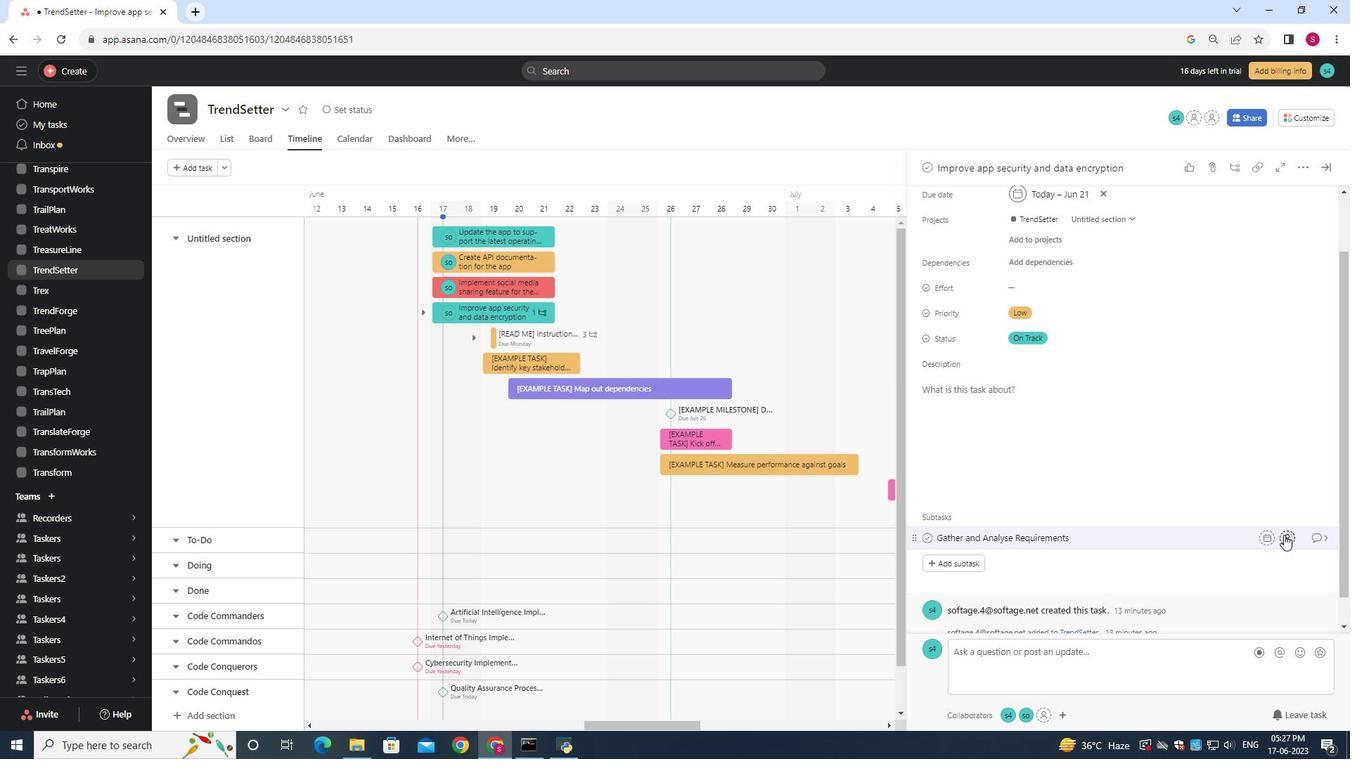 
Action: Key pressed soft<Key.backspace>f<Key.backspace>tage.6<Key.shift>@softage.net
Screenshot: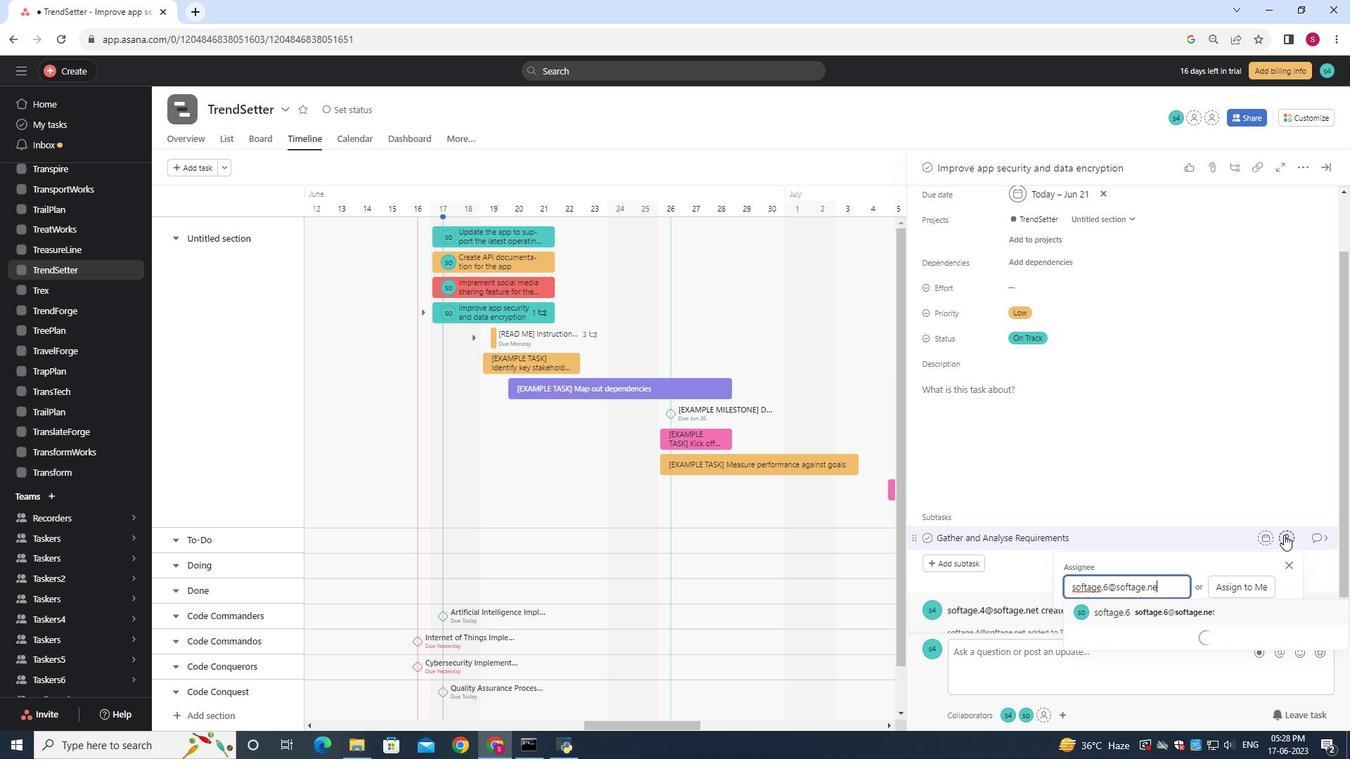
Action: Mouse moved to (1163, 615)
Screenshot: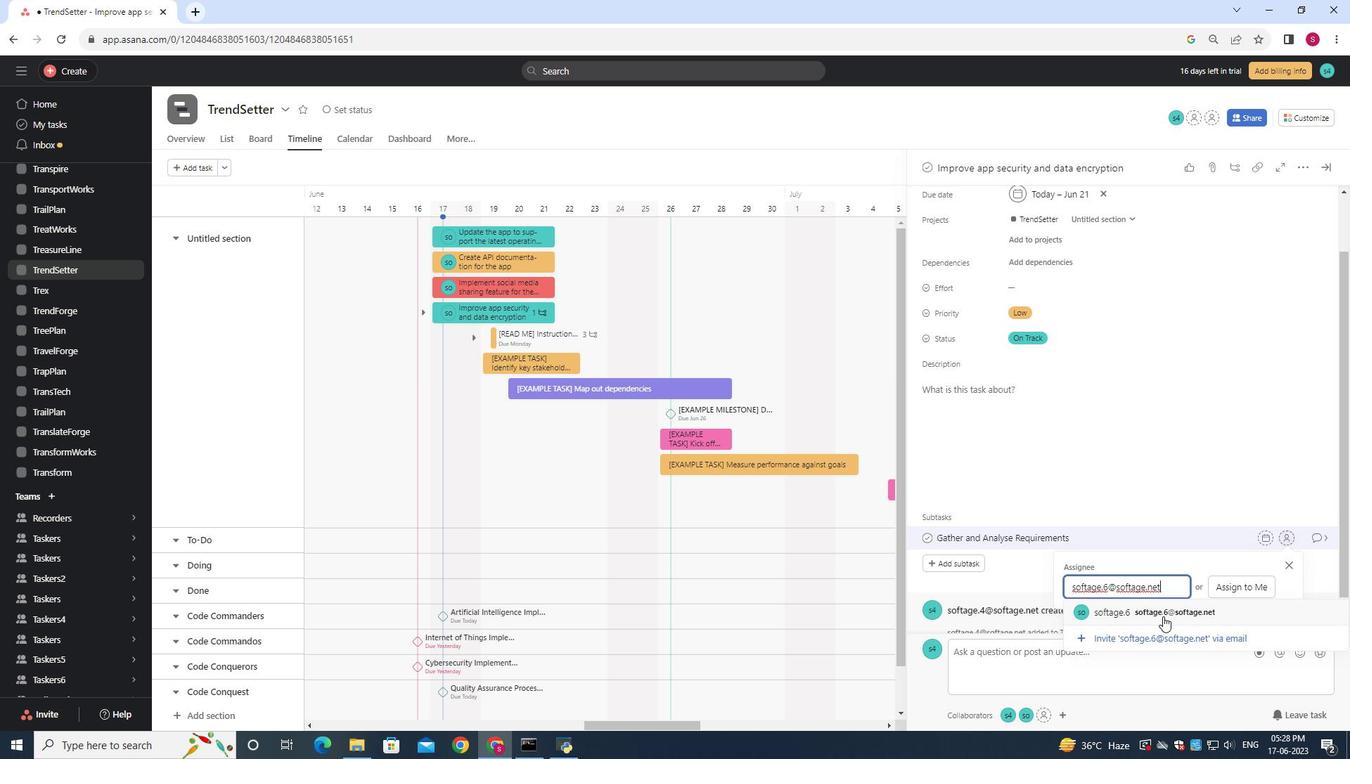 
Action: Mouse pressed left at (1163, 615)
Screenshot: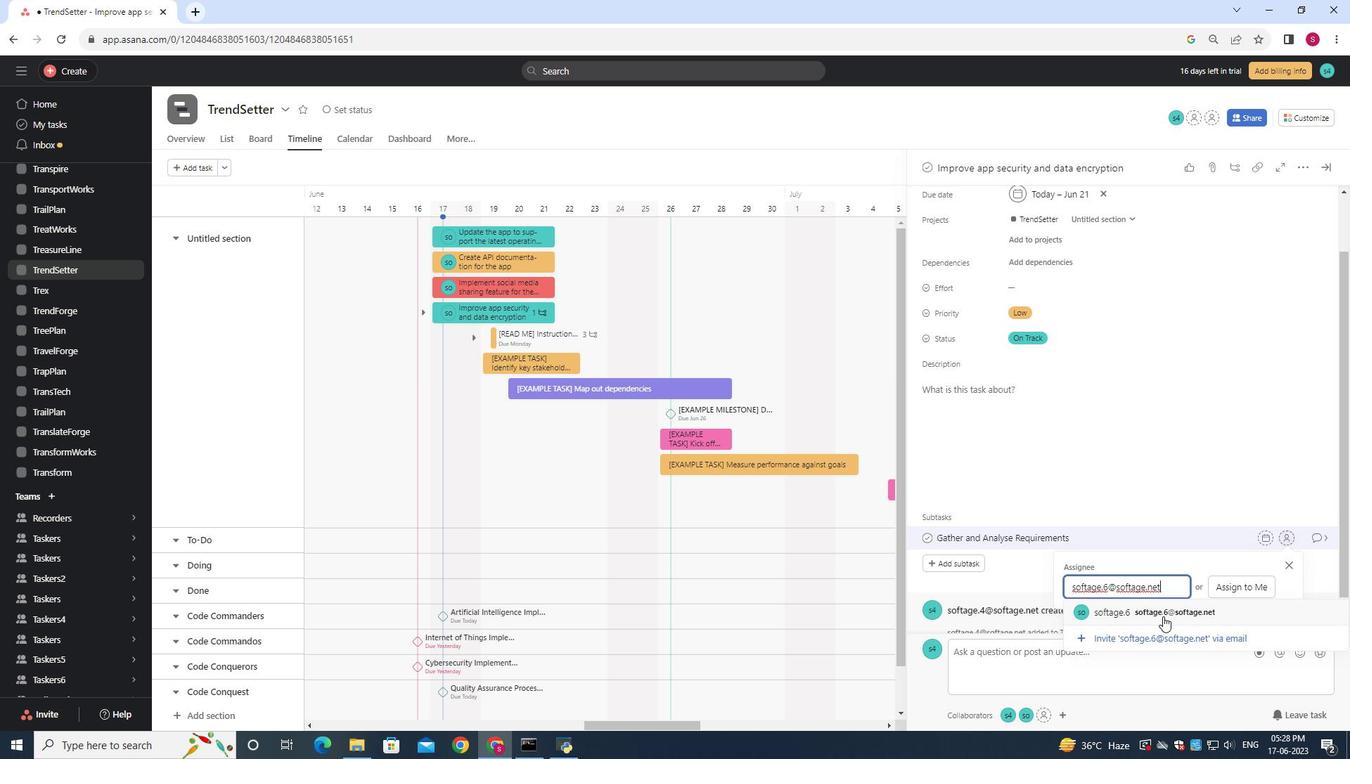 
Action: Mouse moved to (1320, 538)
Screenshot: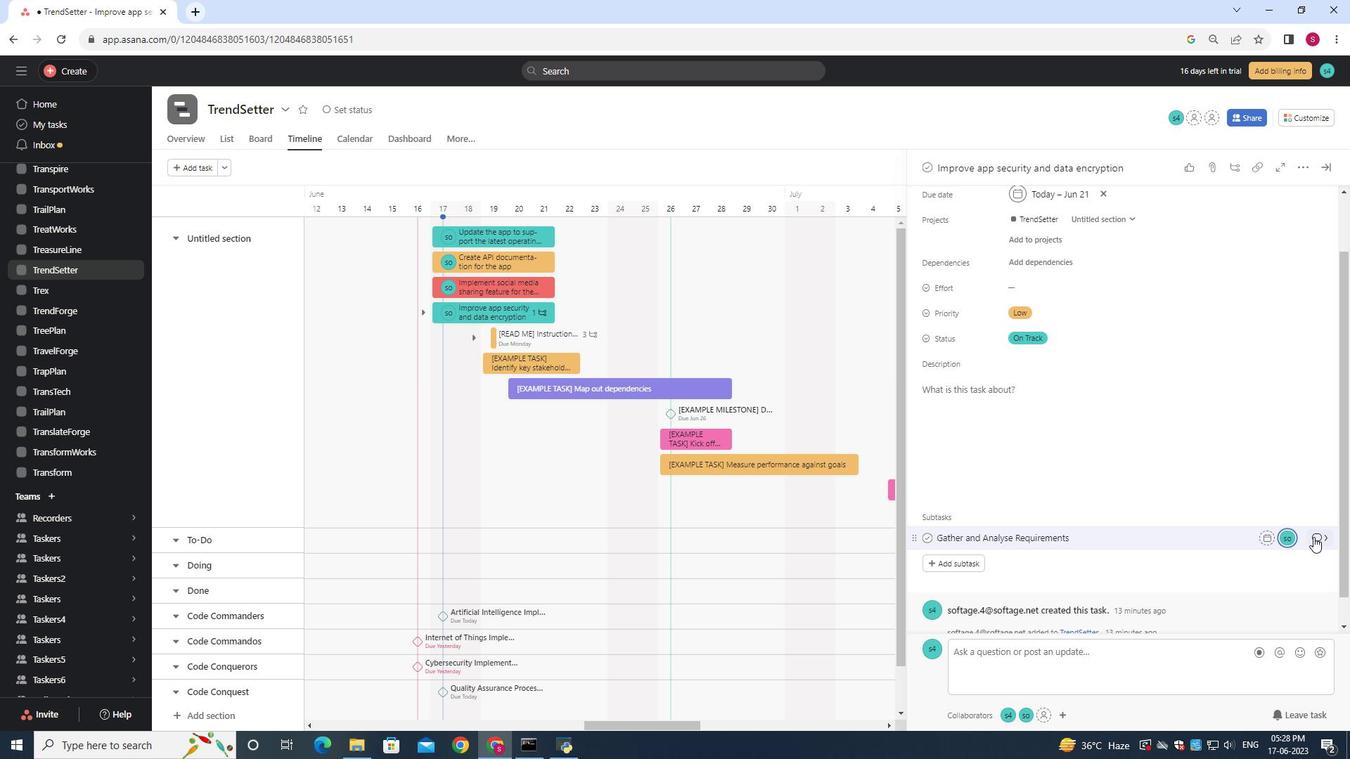 
Action: Mouse pressed left at (1320, 538)
Screenshot: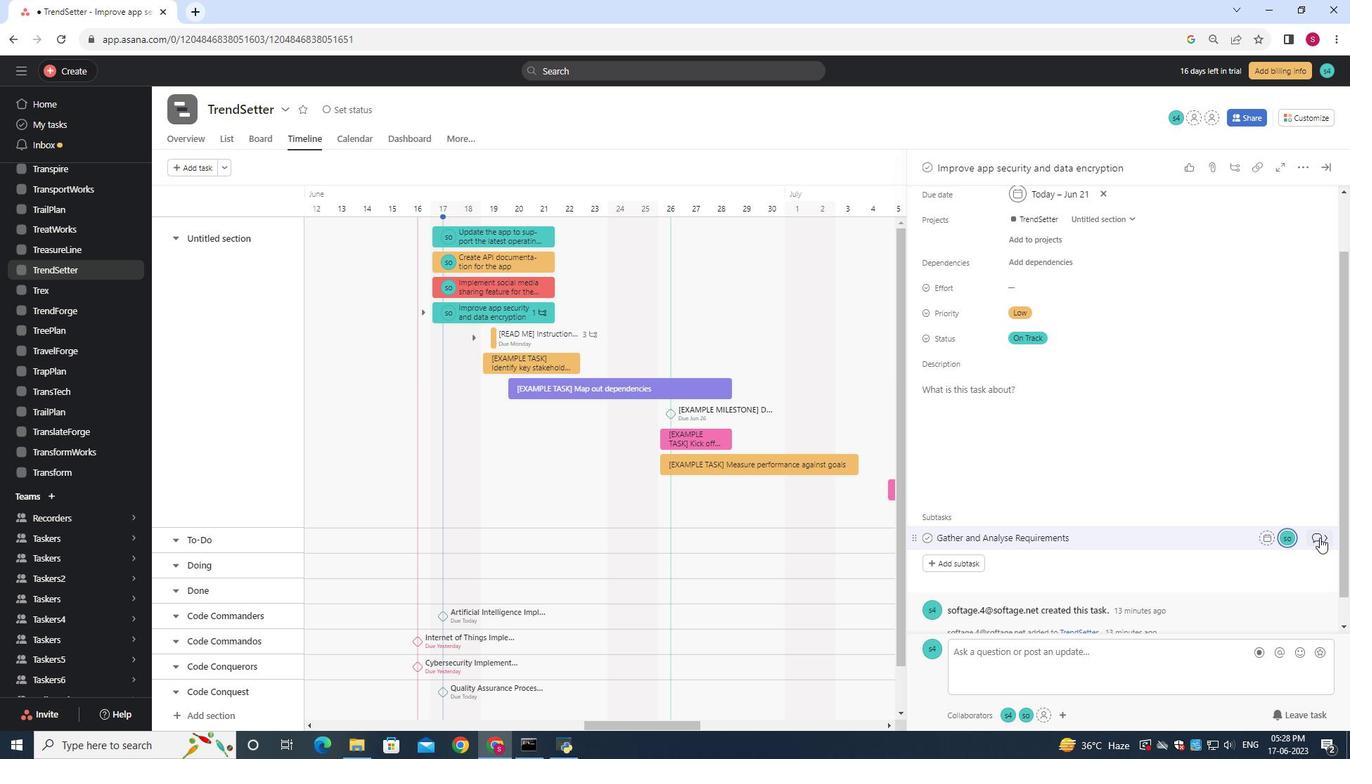 
Action: Mouse moved to (960, 343)
Screenshot: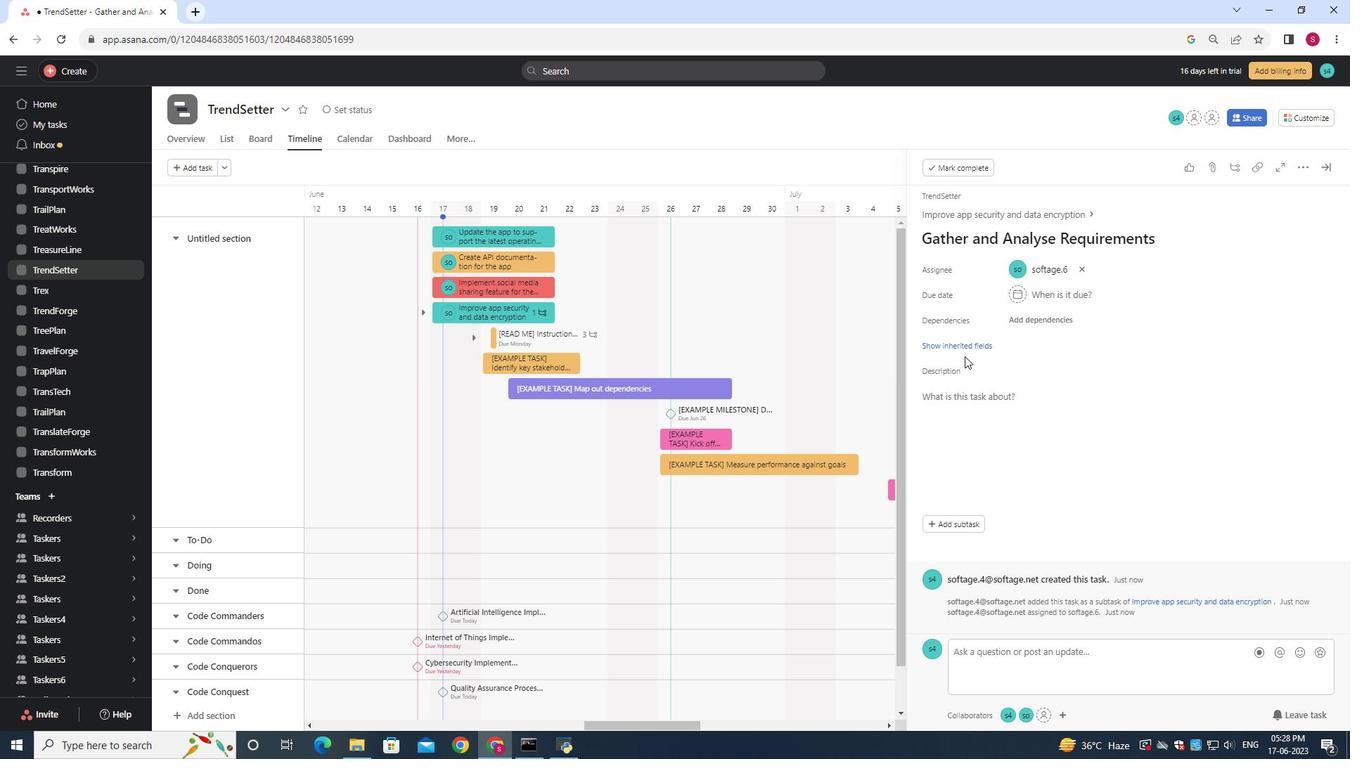 
Action: Mouse pressed left at (960, 343)
Screenshot: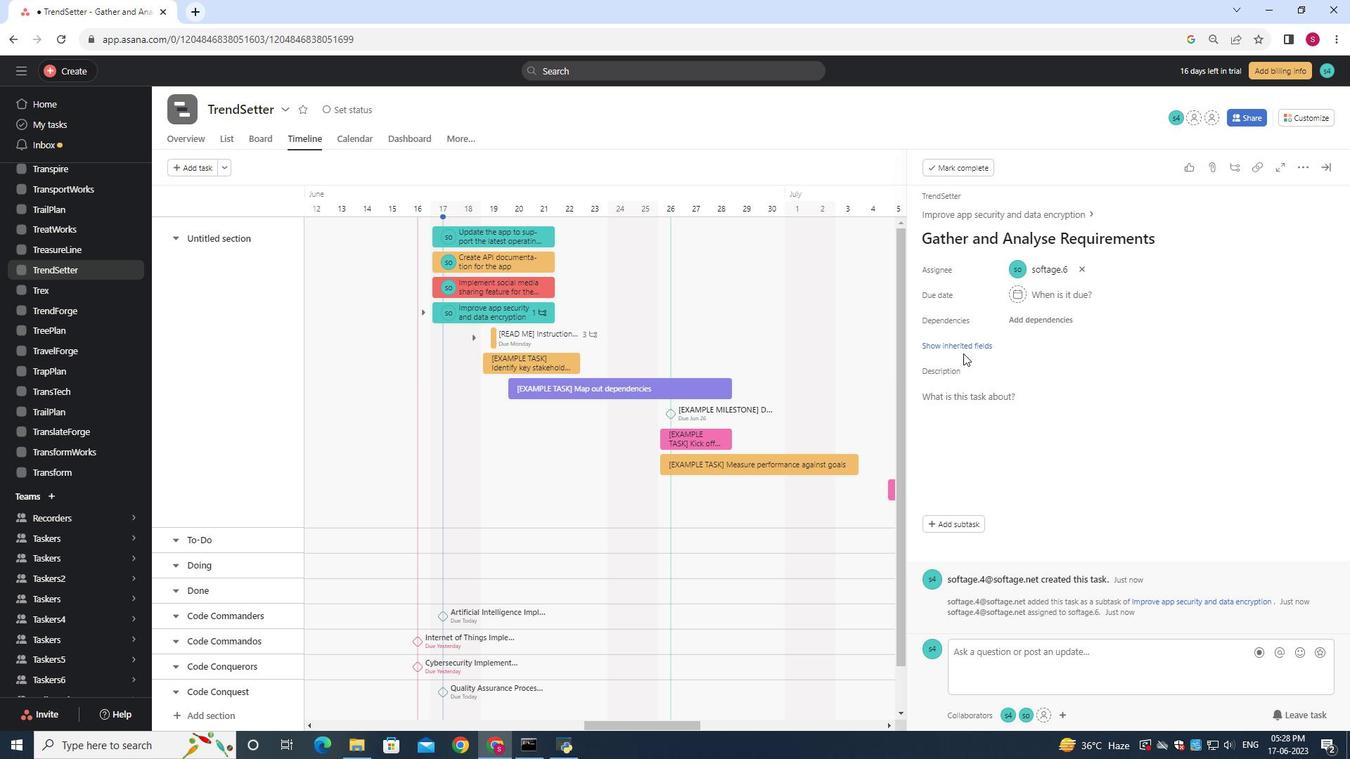 
Action: Mouse moved to (1025, 418)
Screenshot: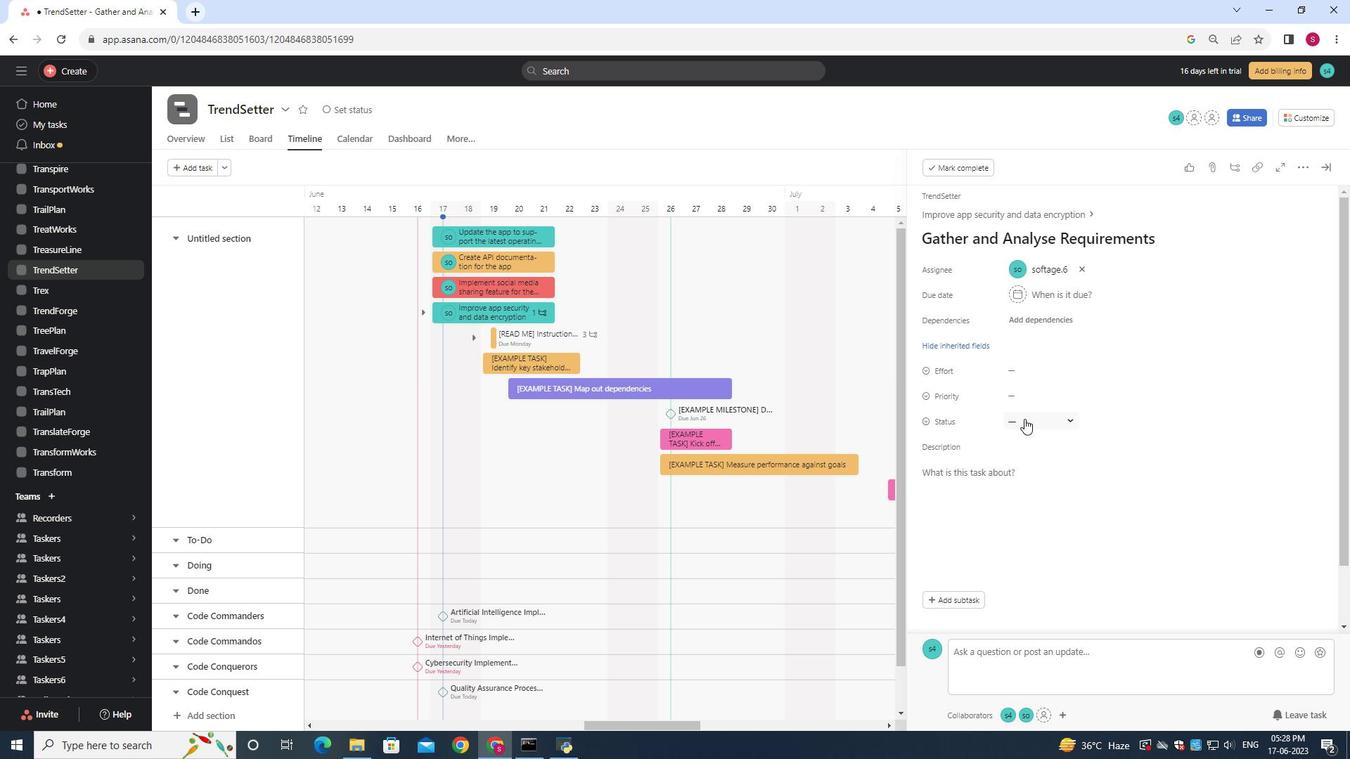 
Action: Mouse pressed left at (1025, 418)
Screenshot: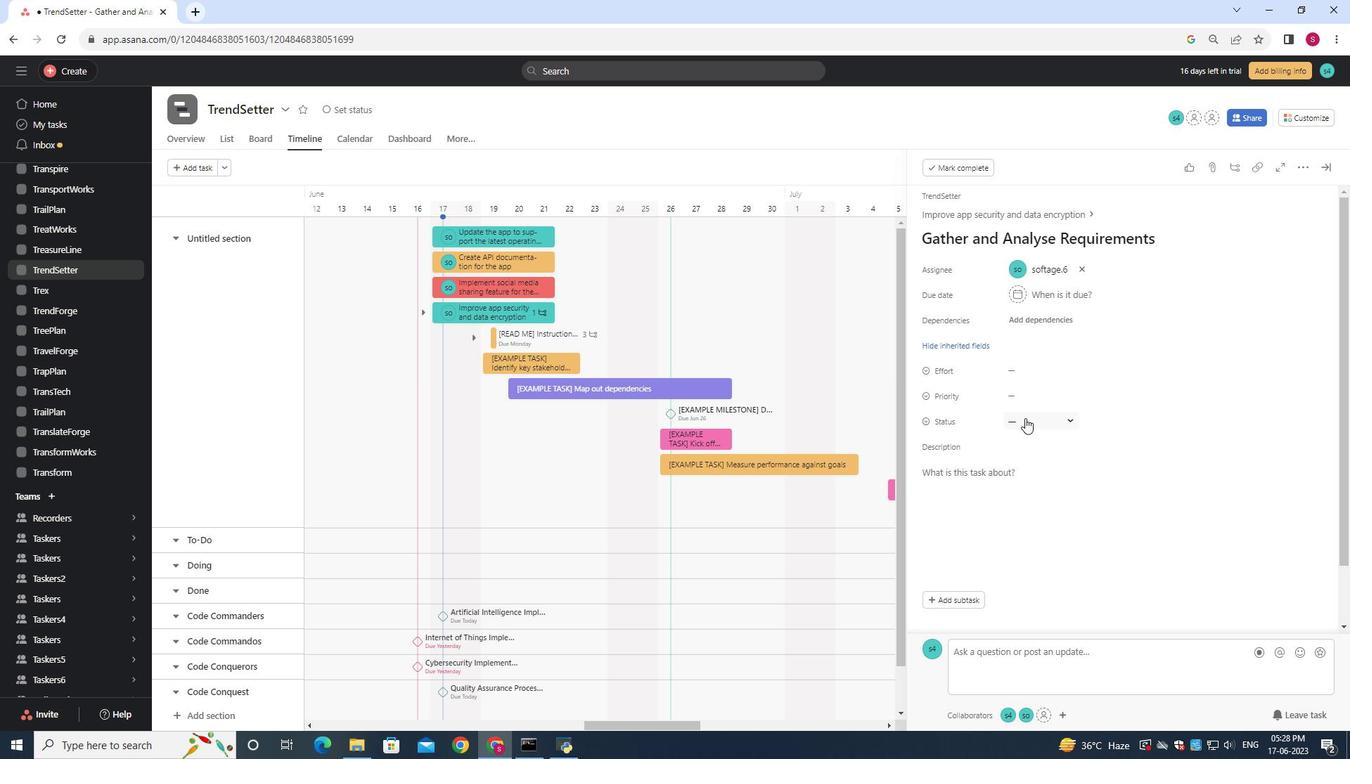 
Action: Mouse moved to (1059, 472)
Screenshot: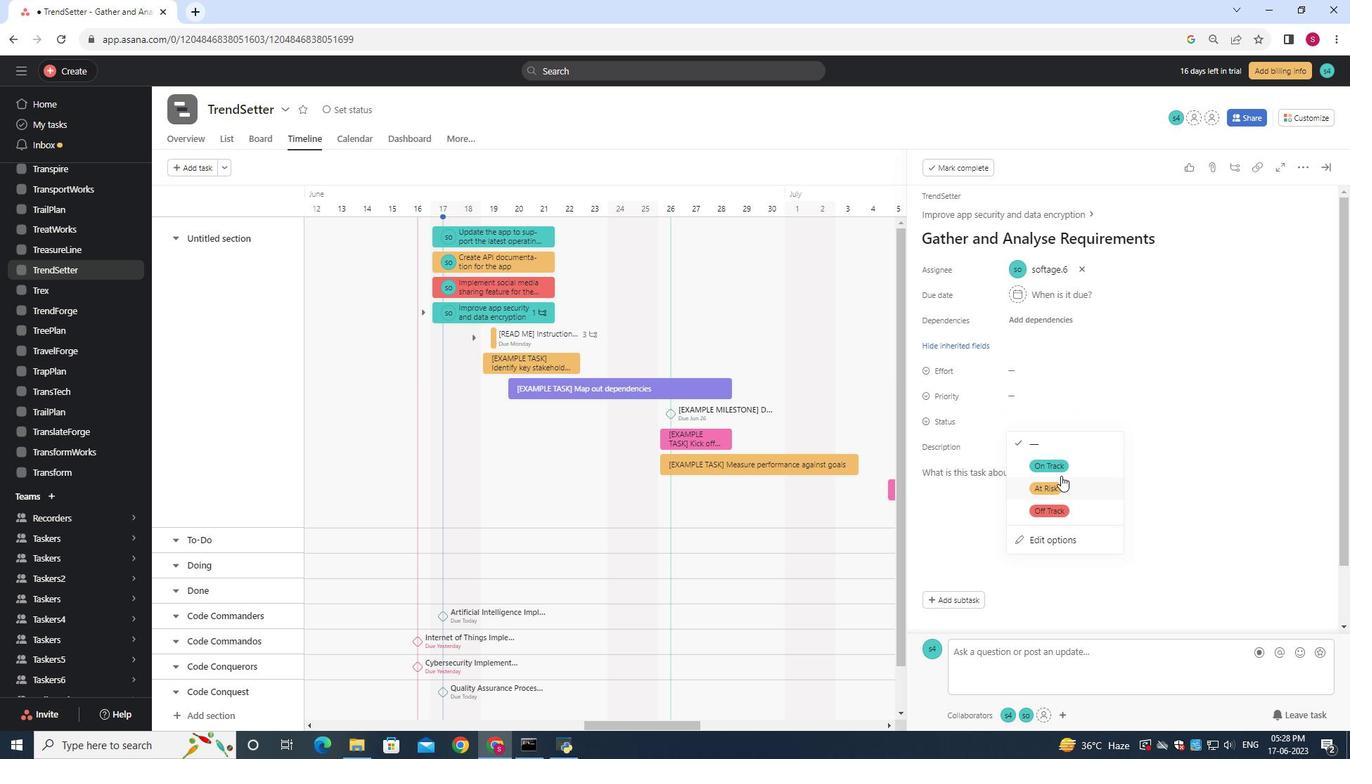 
Action: Mouse pressed left at (1059, 472)
Screenshot: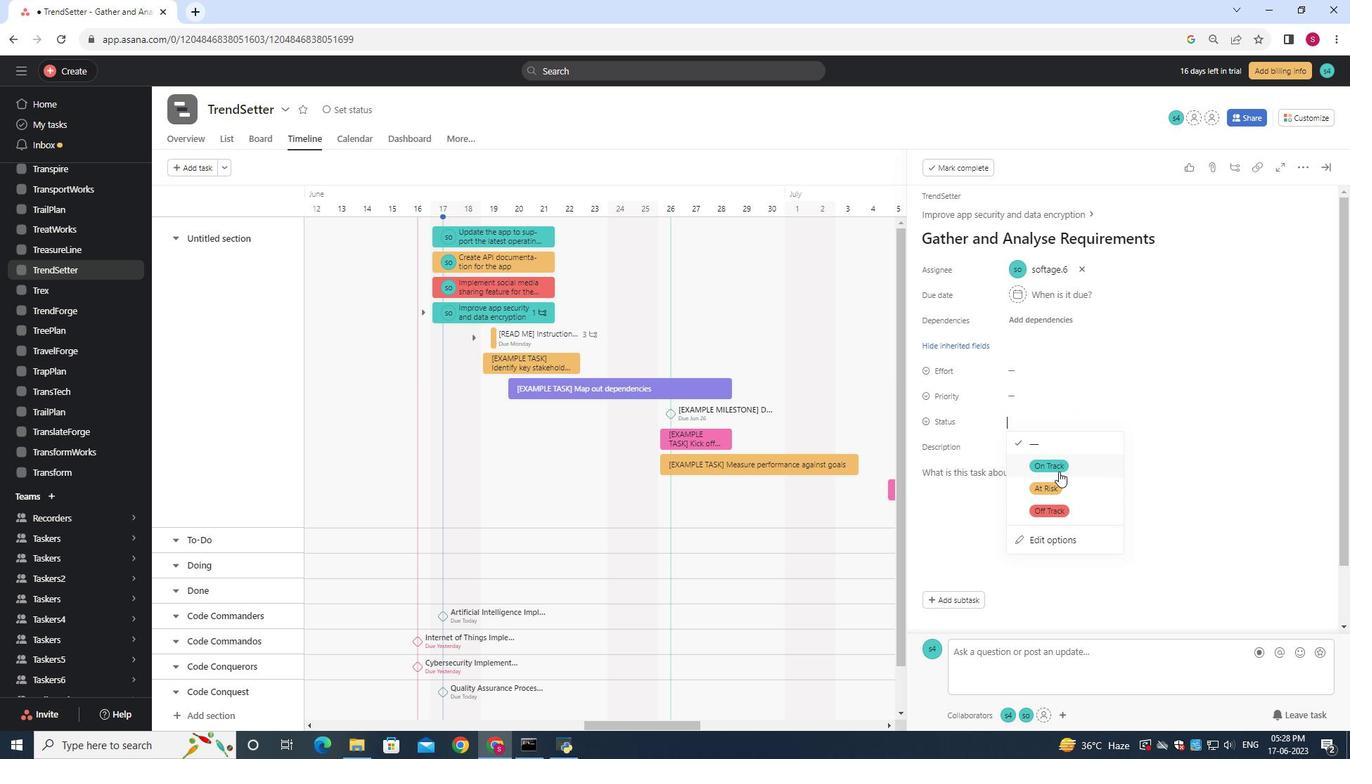 
Action: Mouse moved to (1015, 400)
Screenshot: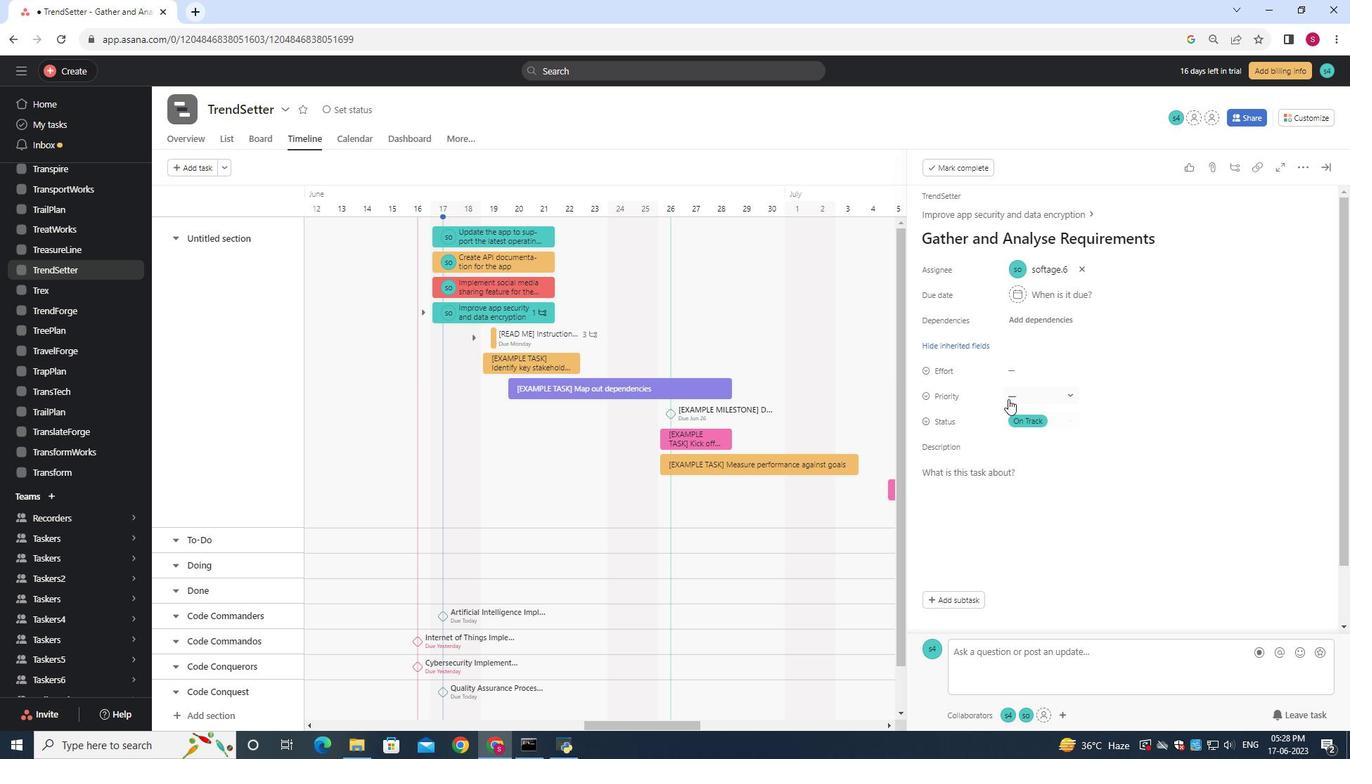 
Action: Mouse pressed left at (1015, 400)
Screenshot: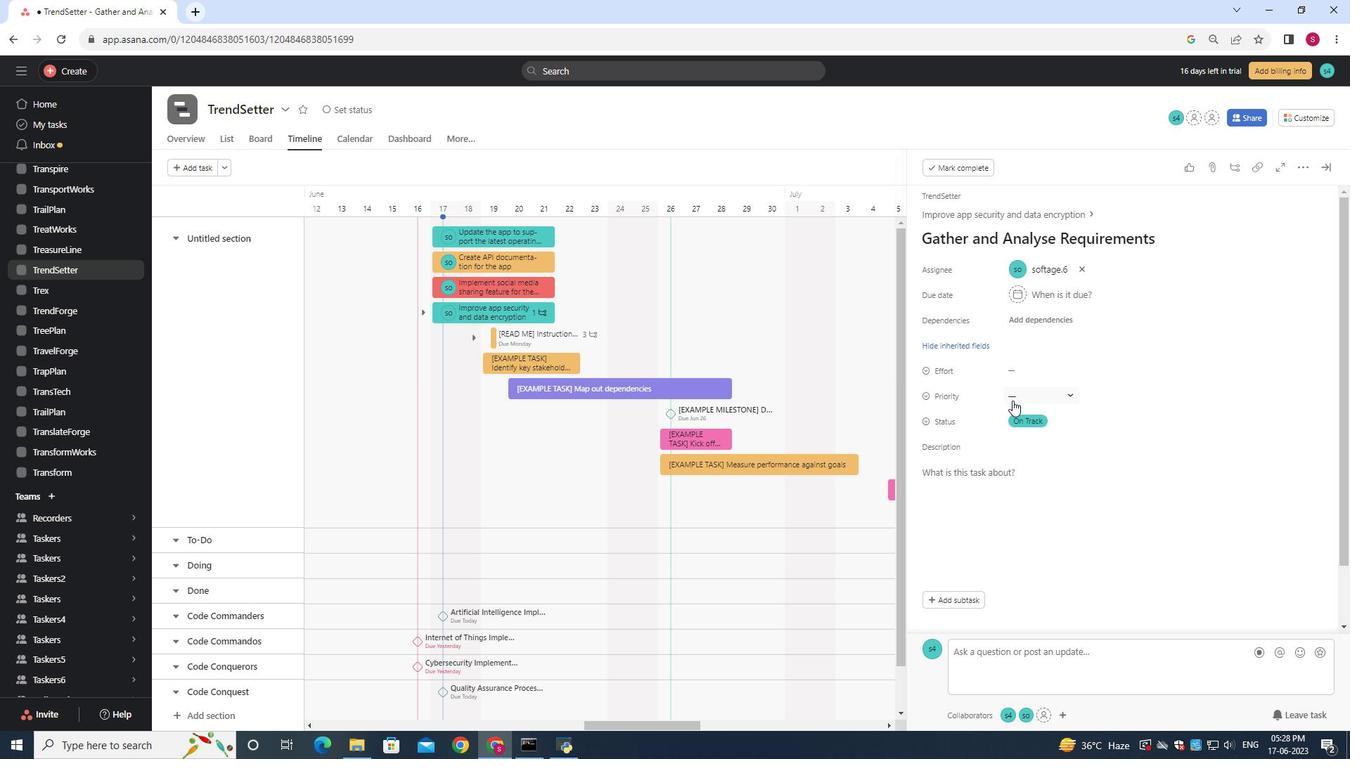 
Action: Mouse moved to (1044, 436)
Screenshot: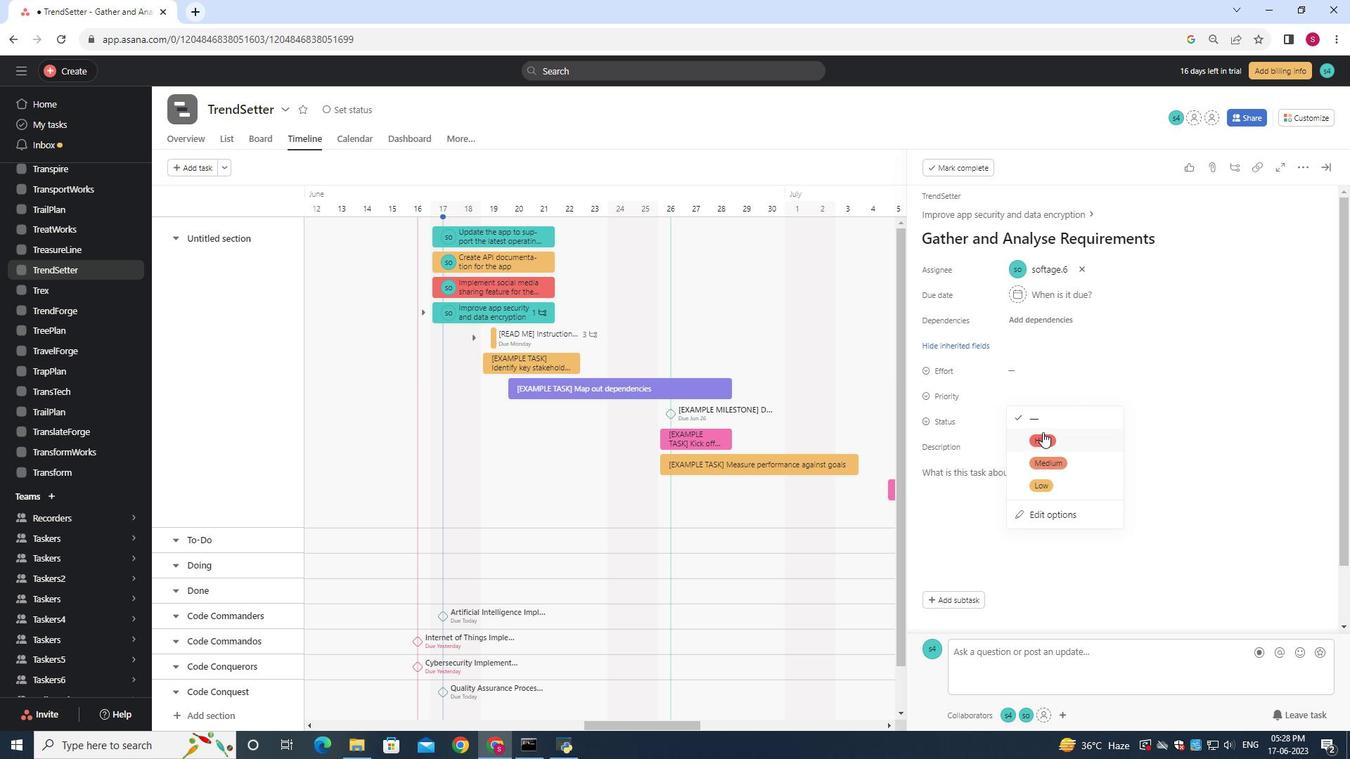 
Action: Mouse pressed left at (1044, 436)
Screenshot: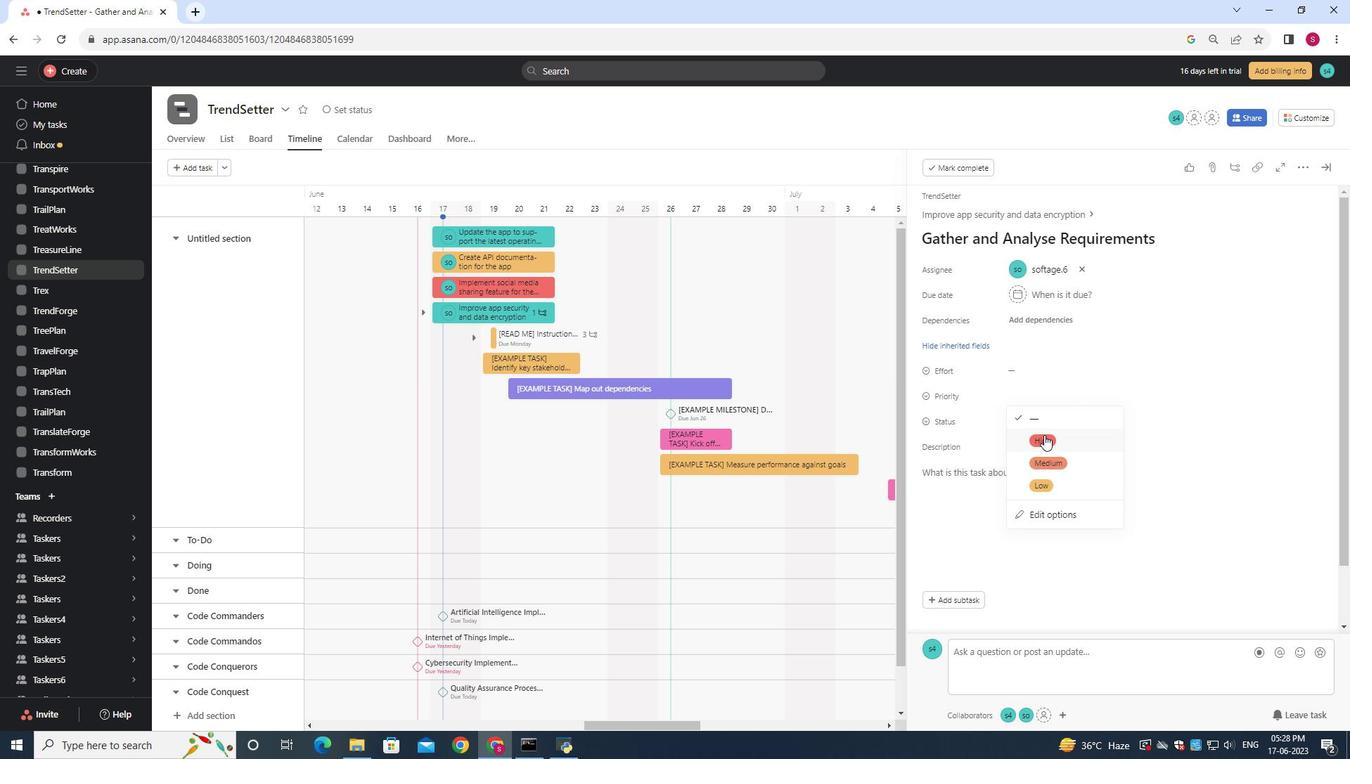 
Action: Mouse moved to (1043, 436)
Screenshot: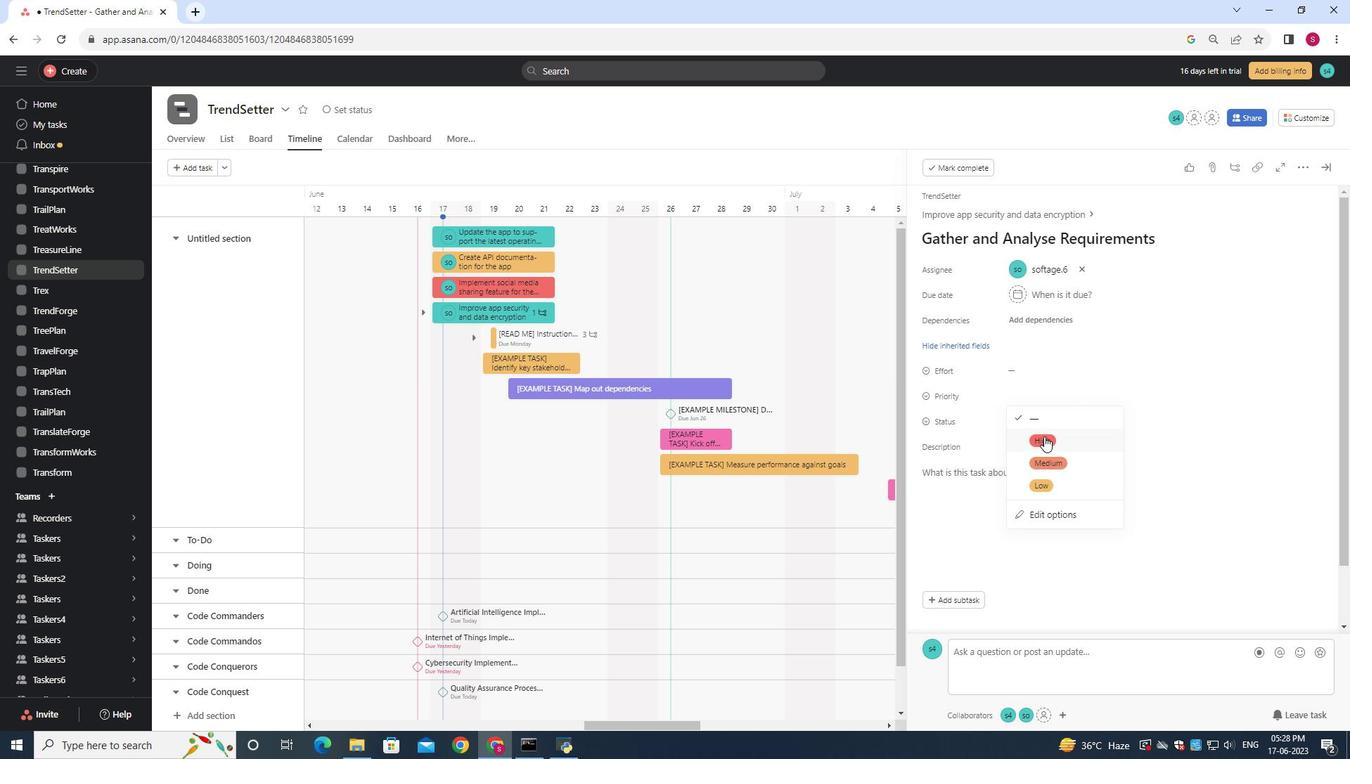 
